 Task: Access a repository's "Dependency Insights" to assess package dependencies.
Action: Mouse moved to (248, 381)
Screenshot: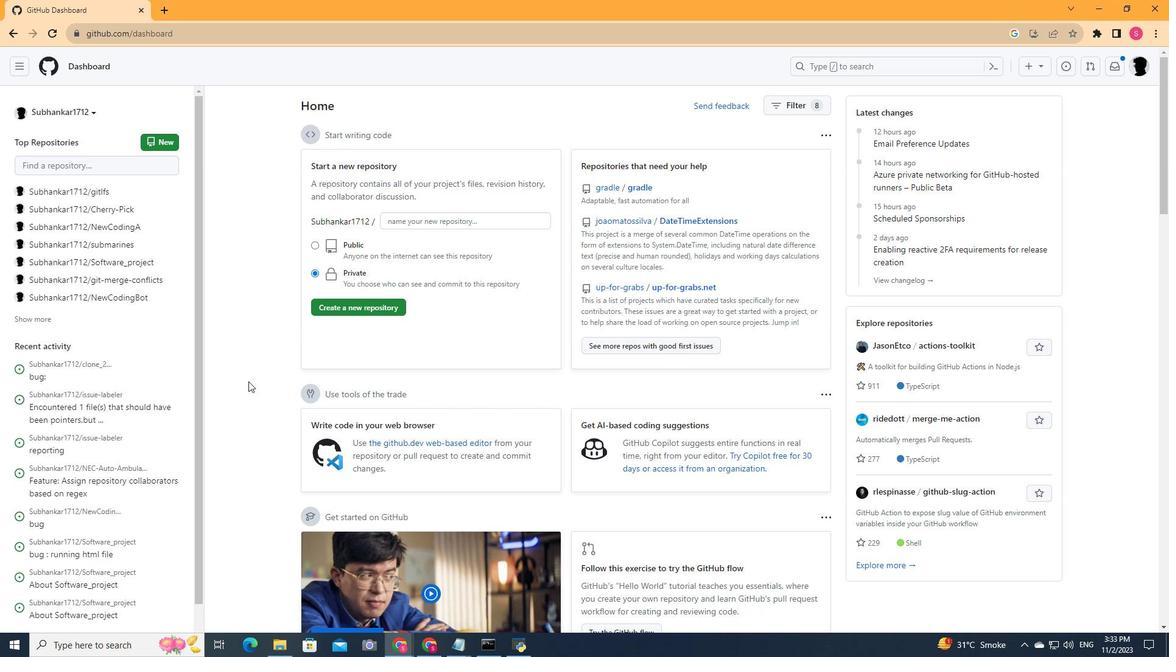 
Action: Mouse pressed left at (248, 381)
Screenshot: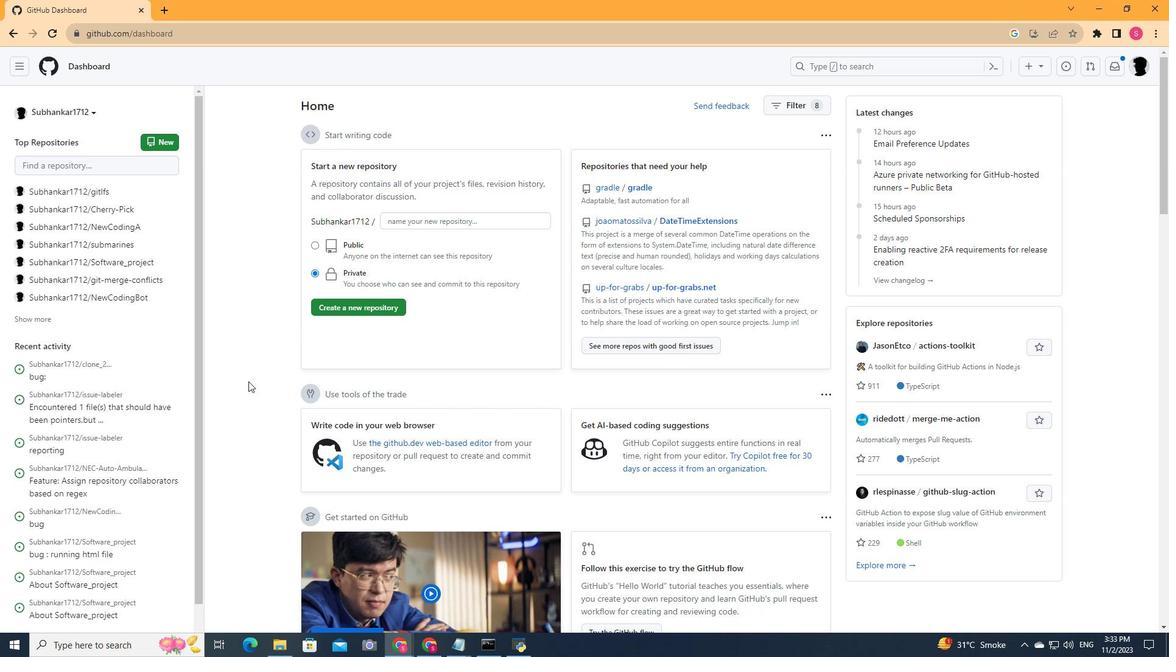 
Action: Mouse moved to (347, 392)
Screenshot: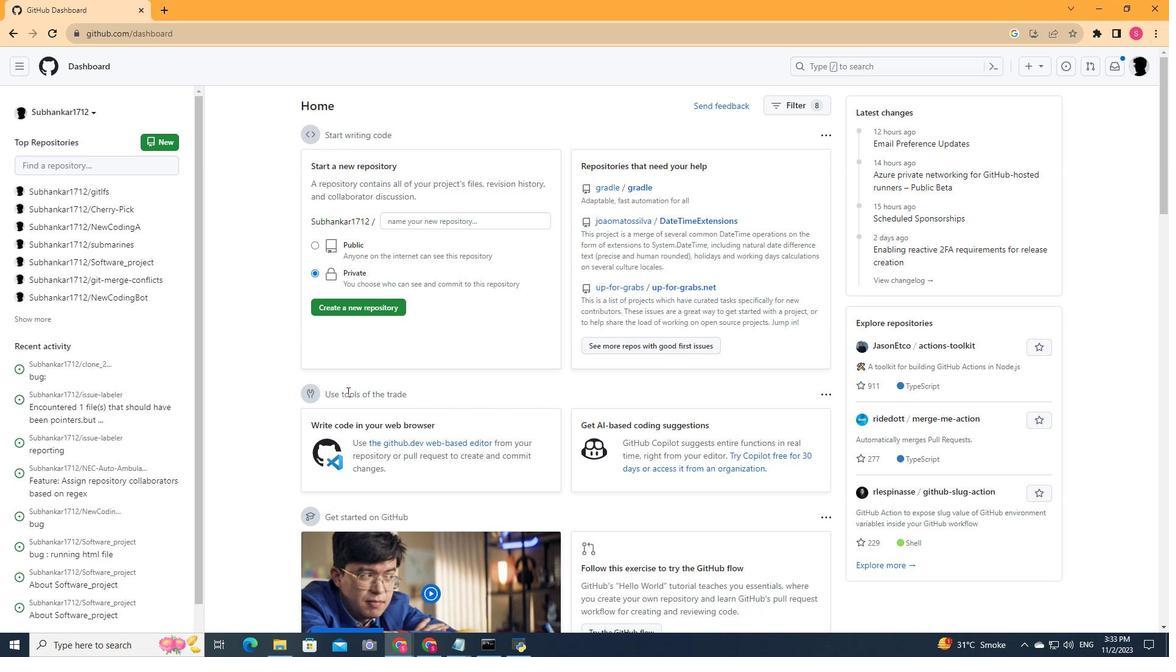 
Action: Mouse pressed left at (347, 392)
Screenshot: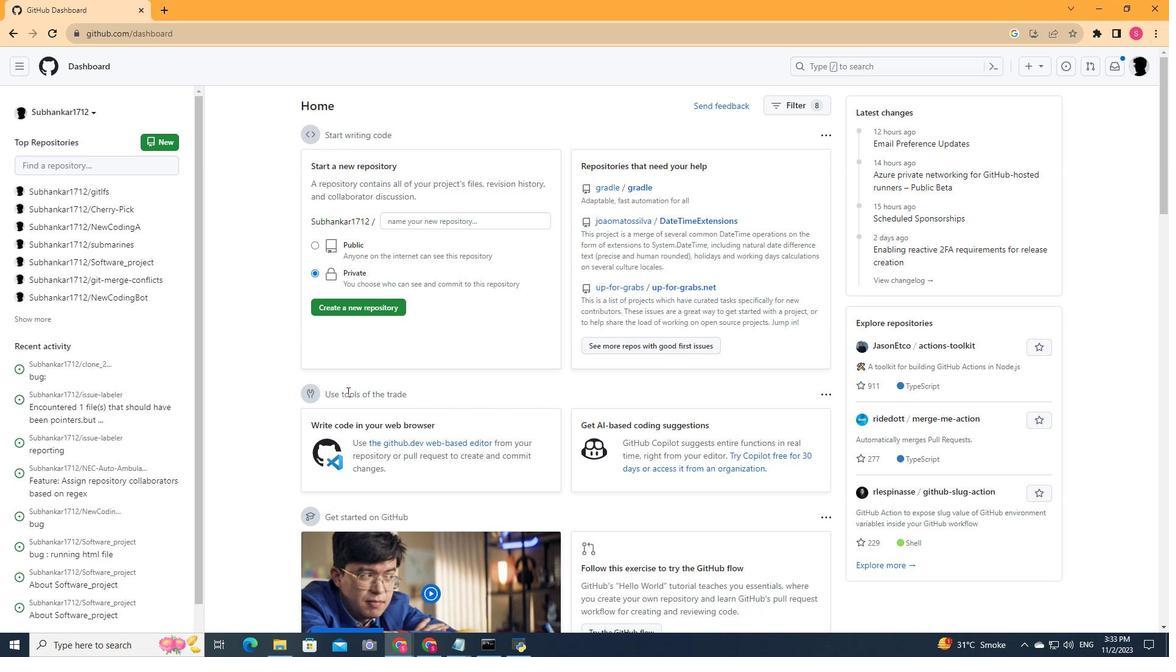 
Action: Mouse moved to (1138, 65)
Screenshot: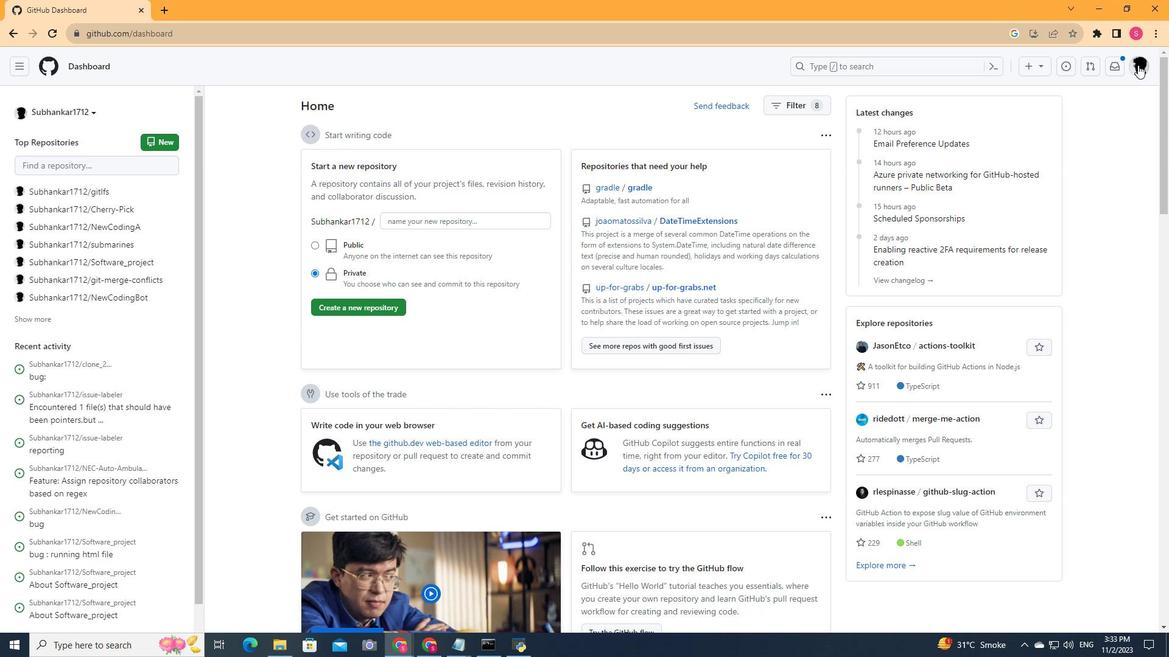 
Action: Mouse pressed left at (1138, 65)
Screenshot: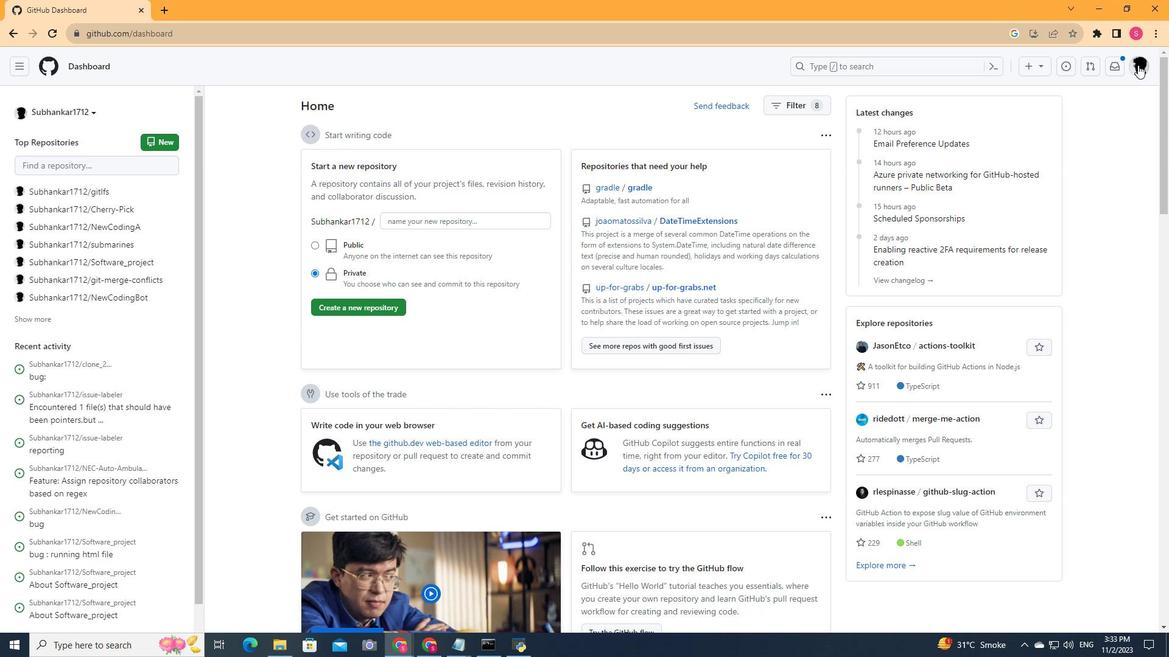 
Action: Mouse moved to (1064, 148)
Screenshot: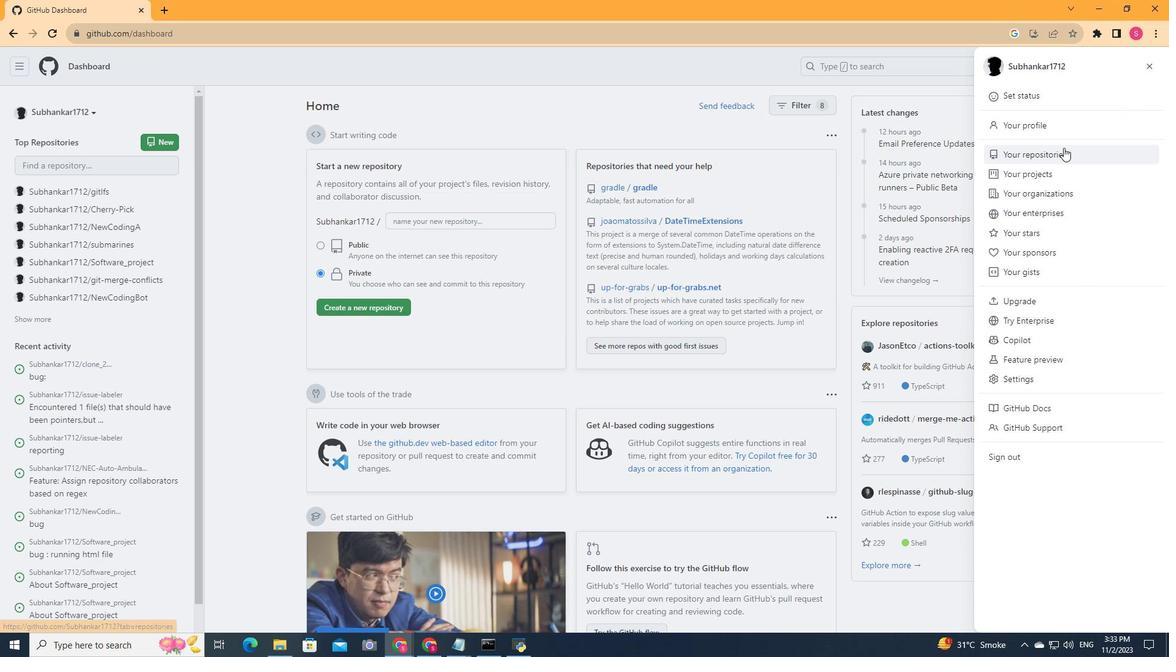 
Action: Mouse pressed left at (1064, 148)
Screenshot: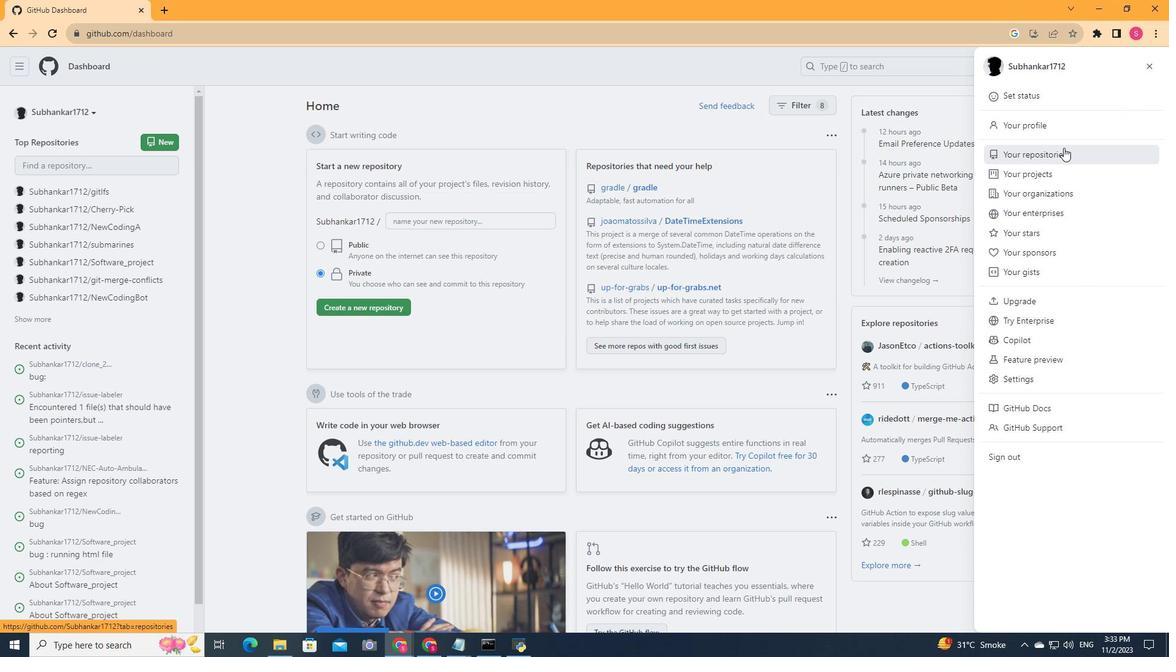 
Action: Mouse moved to (450, 345)
Screenshot: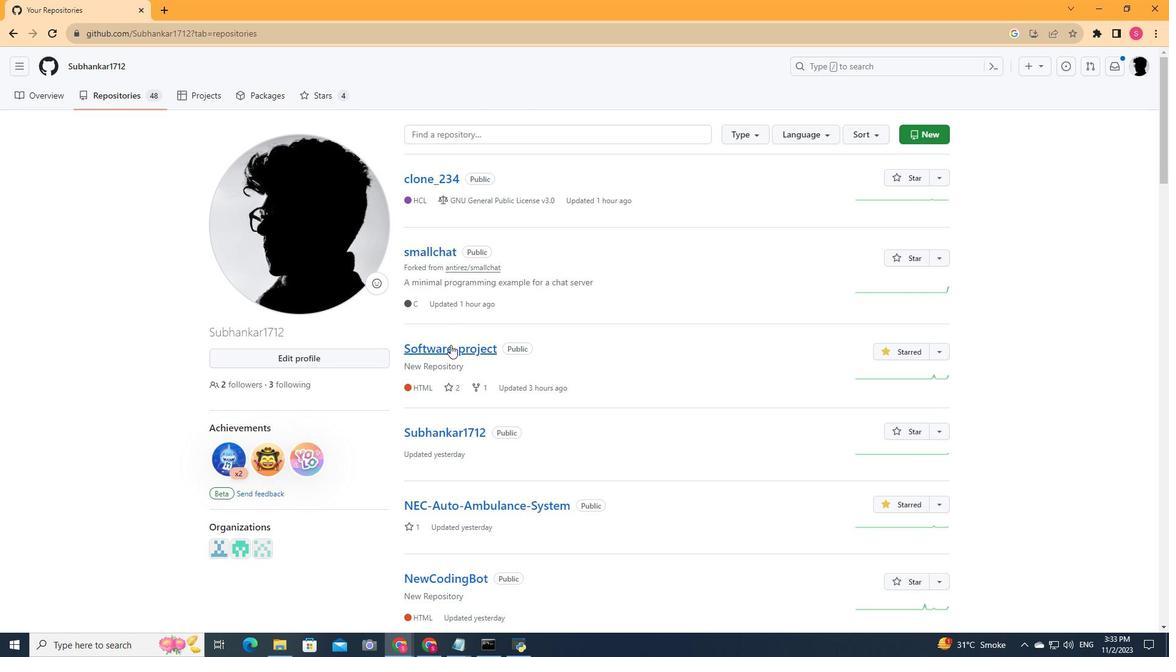 
Action: Mouse pressed left at (450, 345)
Screenshot: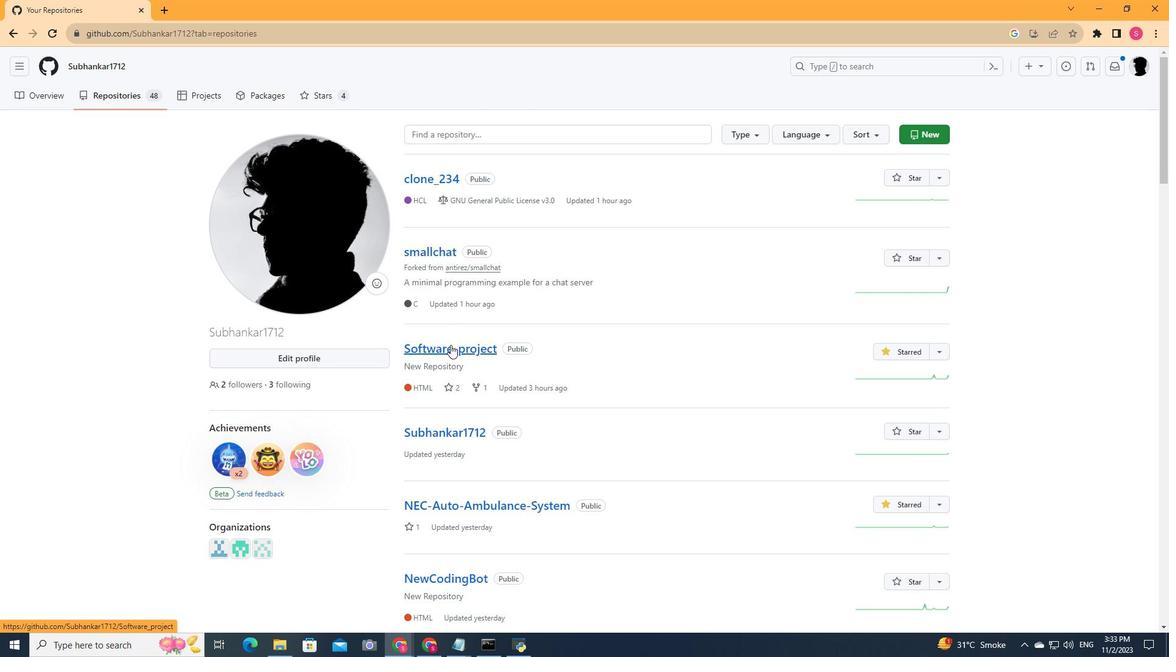 
Action: Mouse moved to (540, 95)
Screenshot: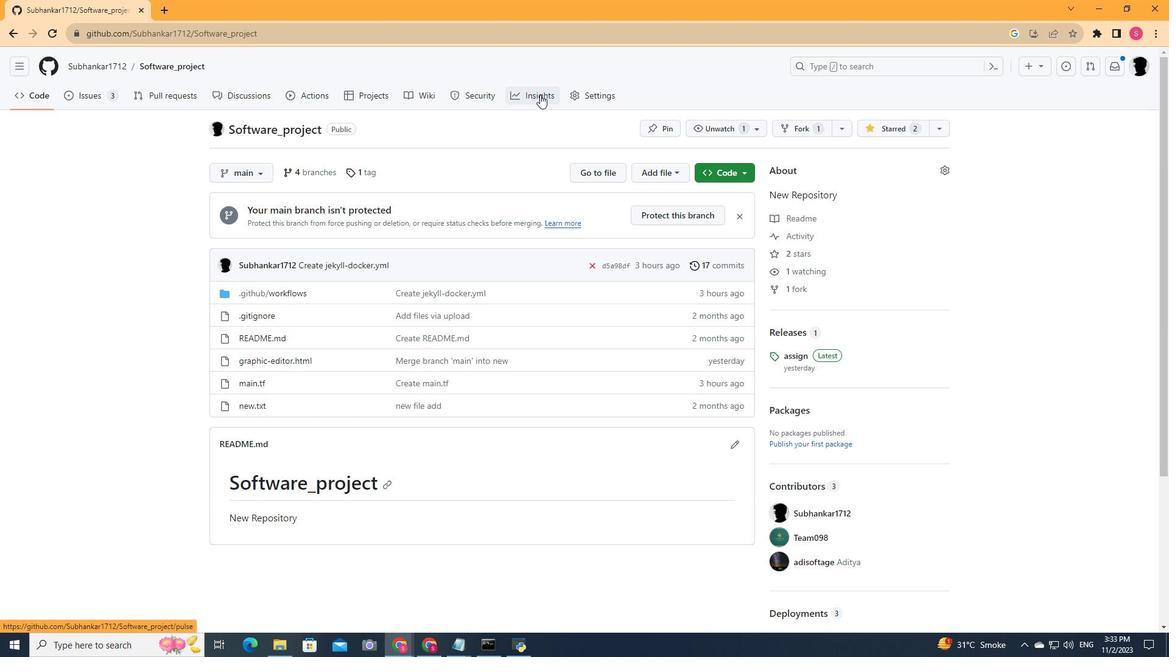 
Action: Mouse pressed left at (540, 95)
Screenshot: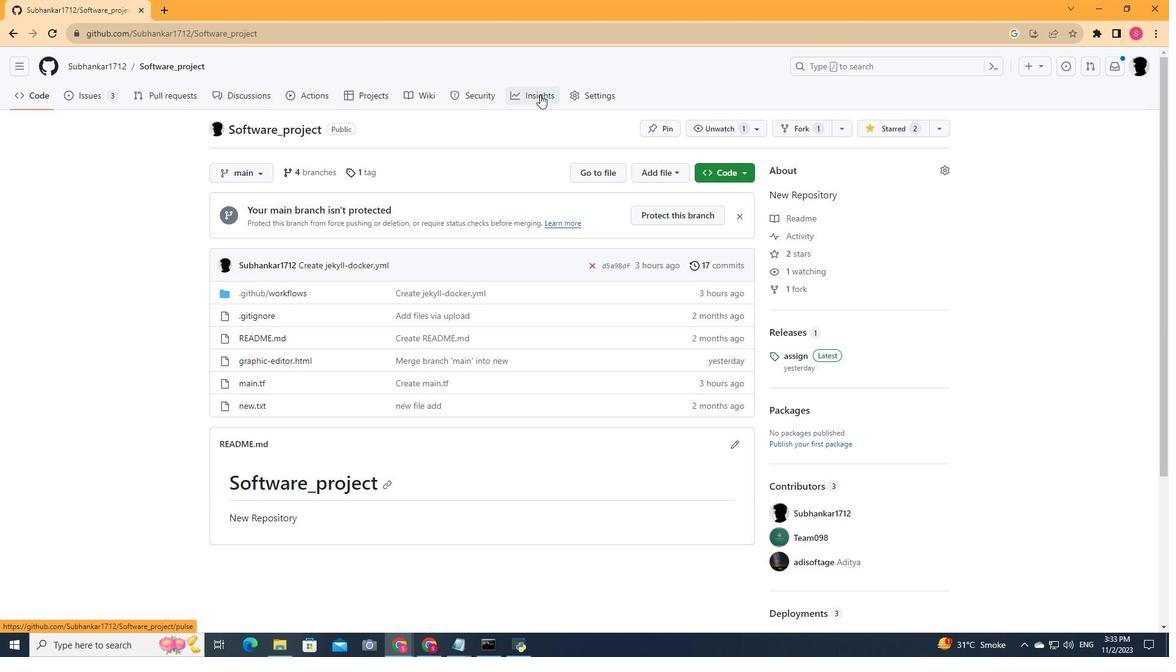 
Action: Mouse moved to (225, 301)
Screenshot: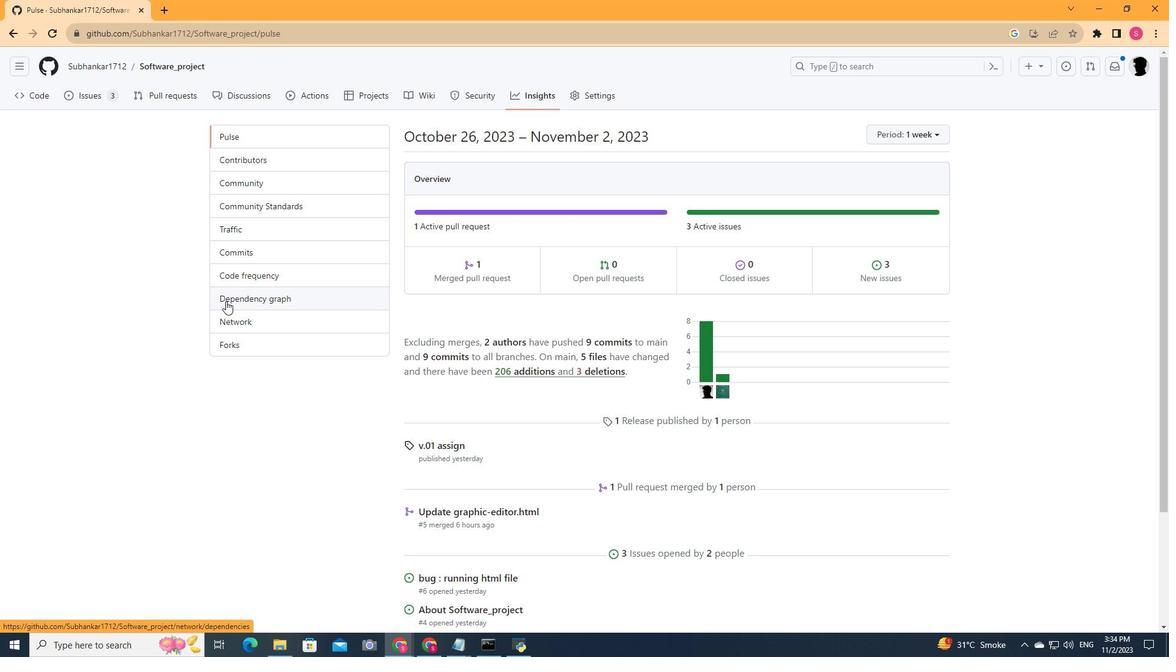 
Action: Mouse pressed left at (225, 301)
Screenshot: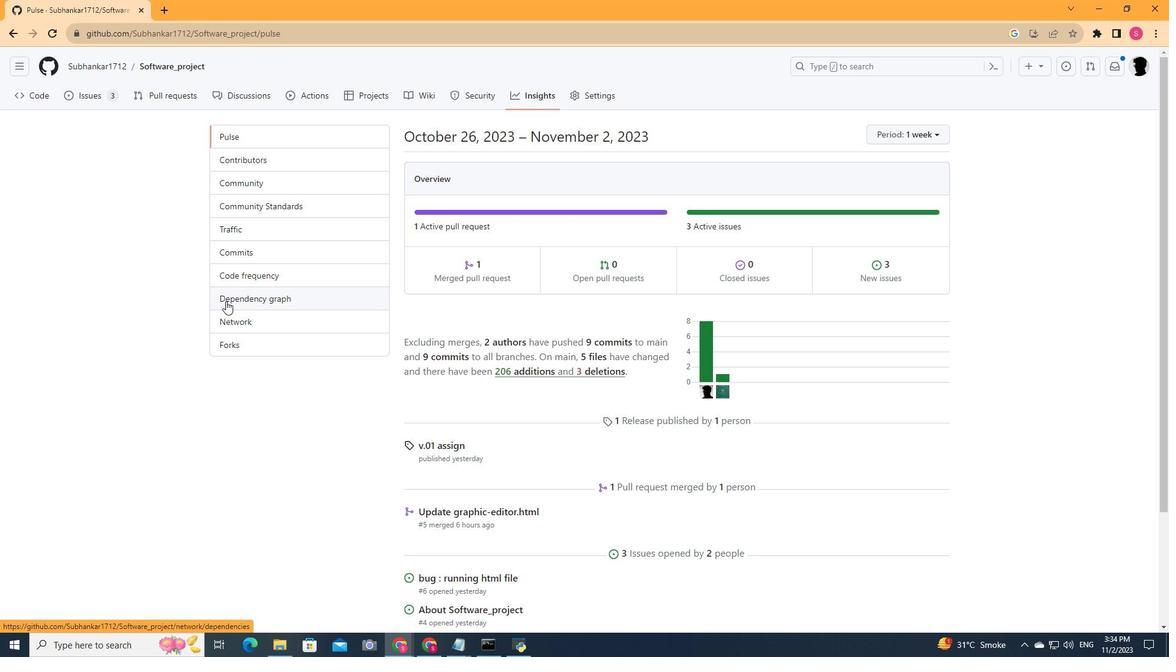 
Action: Mouse moved to (526, 275)
Screenshot: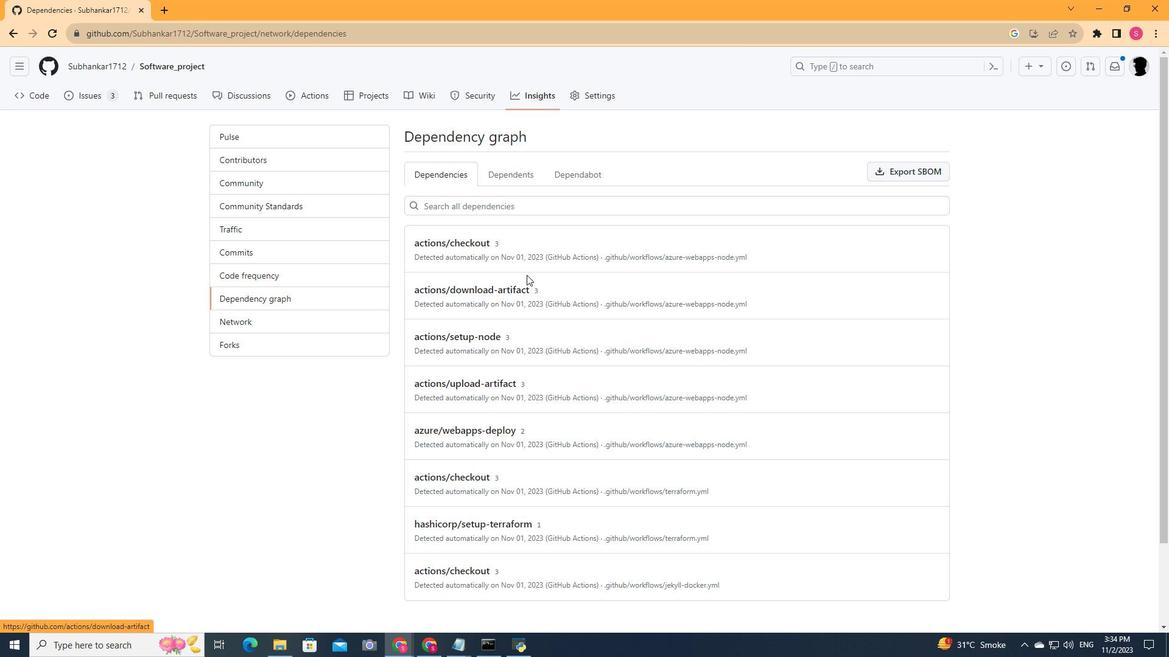 
Action: Mouse scrolled (526, 274) with delta (0, 0)
Screenshot: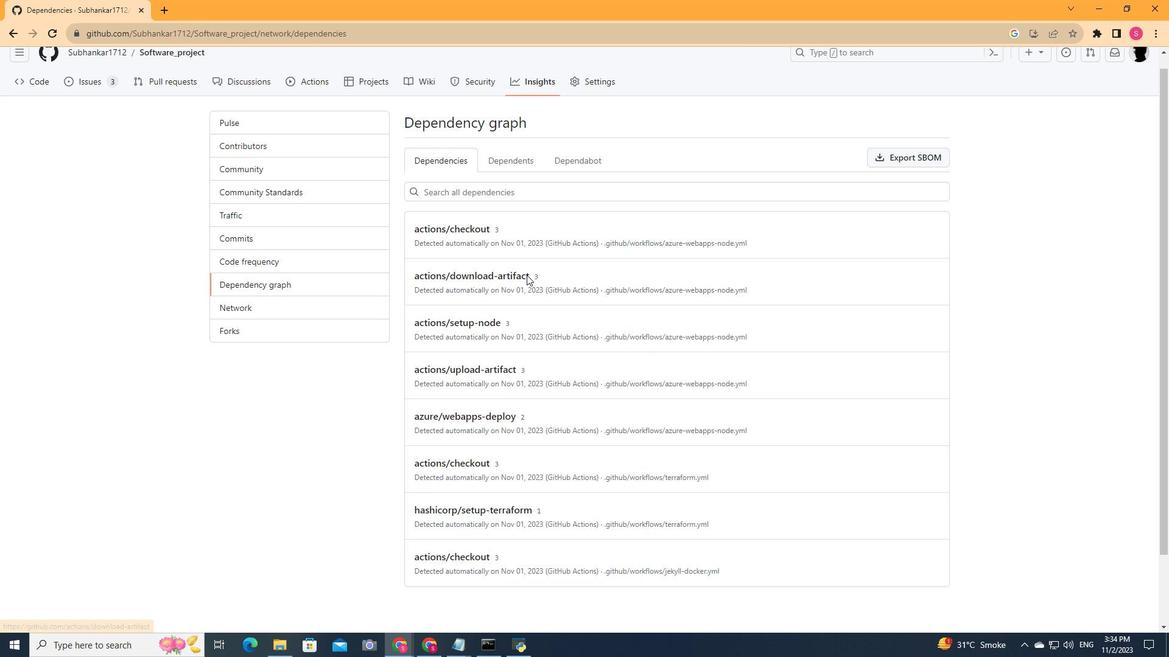 
Action: Mouse scrolled (526, 274) with delta (0, 0)
Screenshot: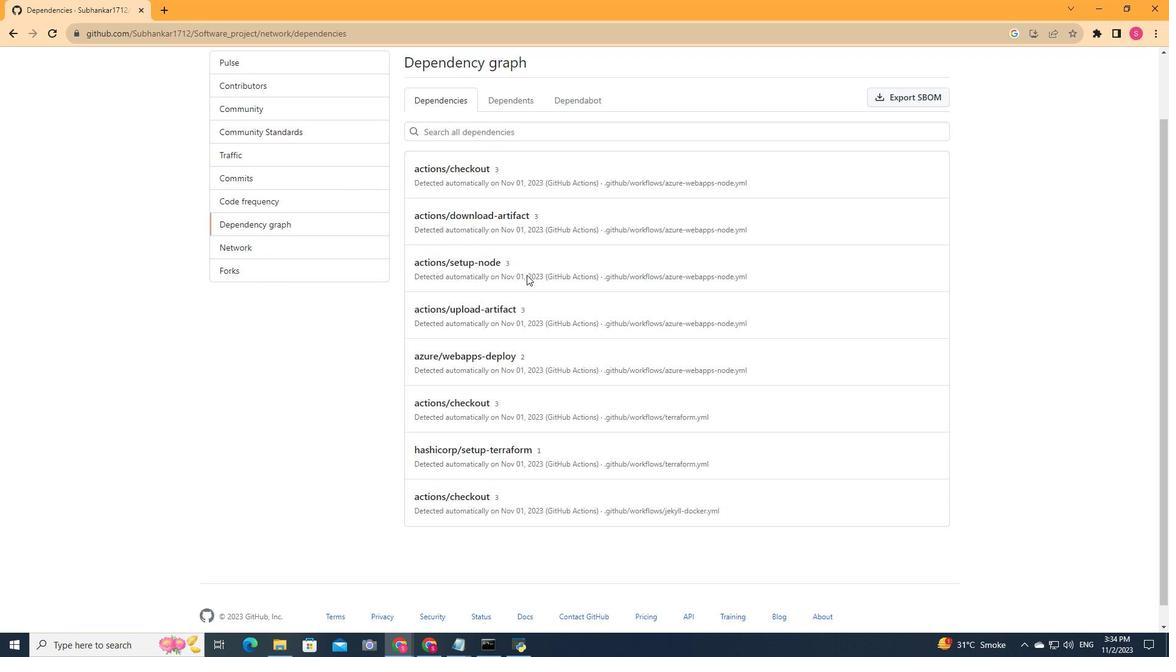 
Action: Mouse scrolled (526, 274) with delta (0, 0)
Screenshot: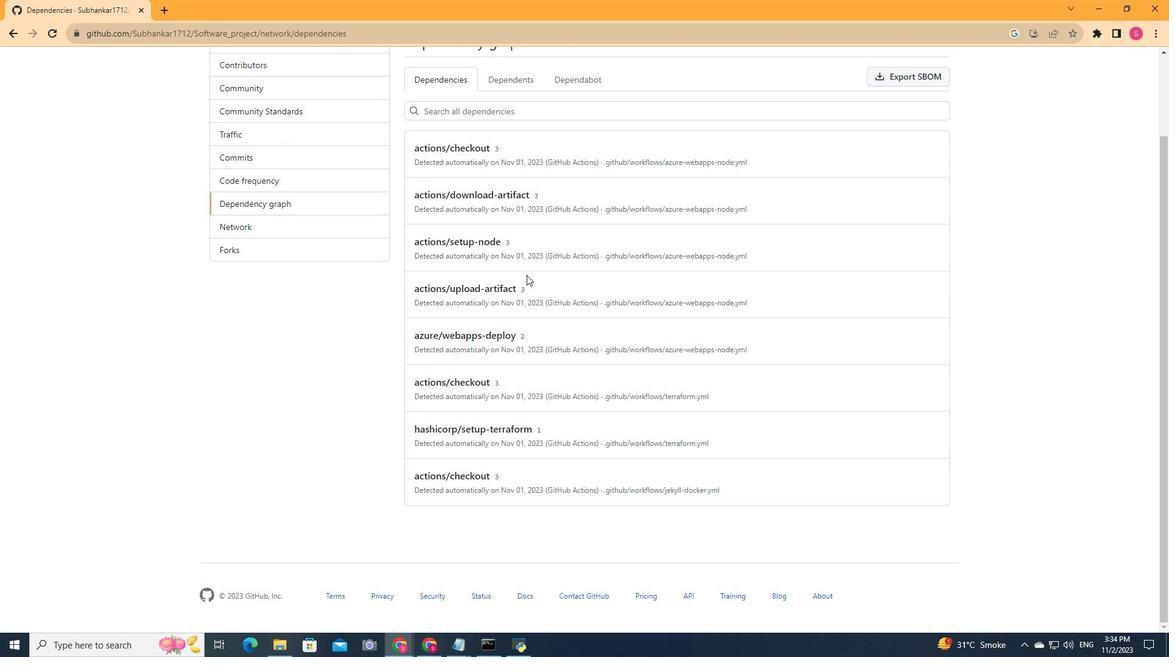 
Action: Mouse scrolled (526, 274) with delta (0, 0)
Screenshot: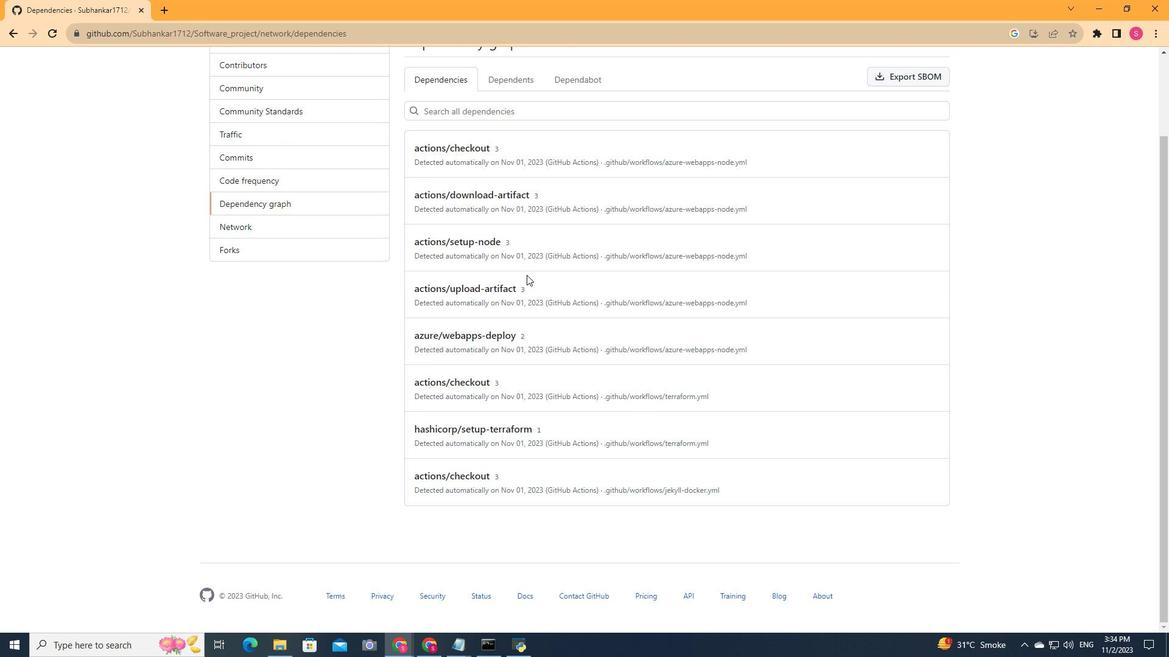 
Action: Mouse moved to (525, 267)
Screenshot: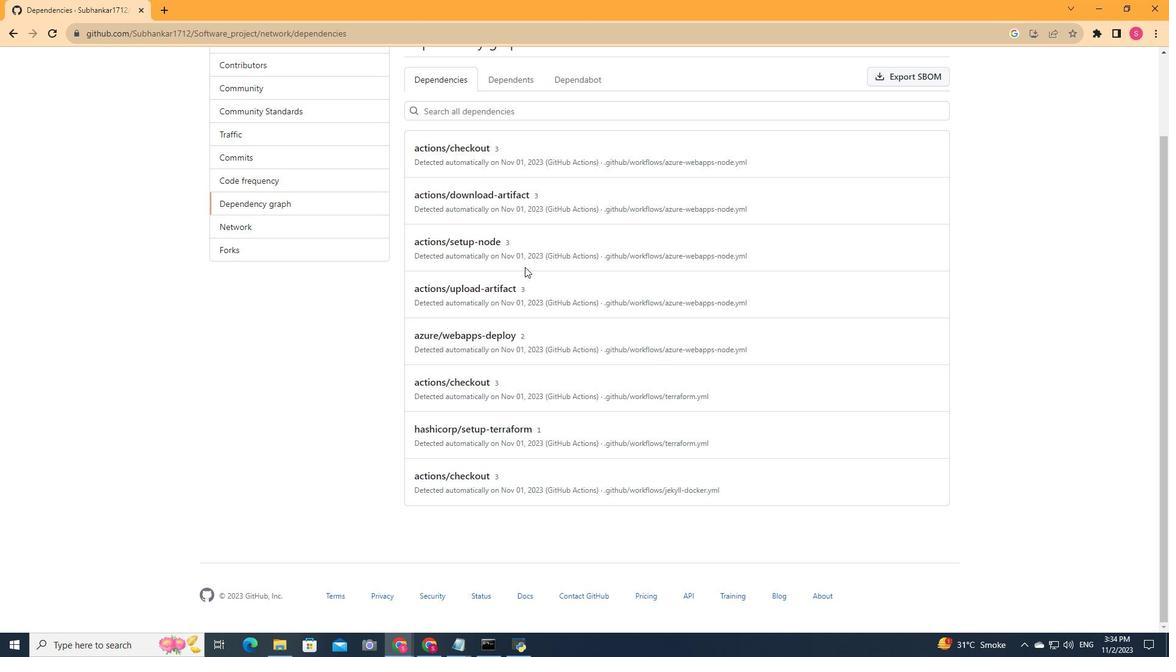
Action: Mouse scrolled (525, 268) with delta (0, 0)
Screenshot: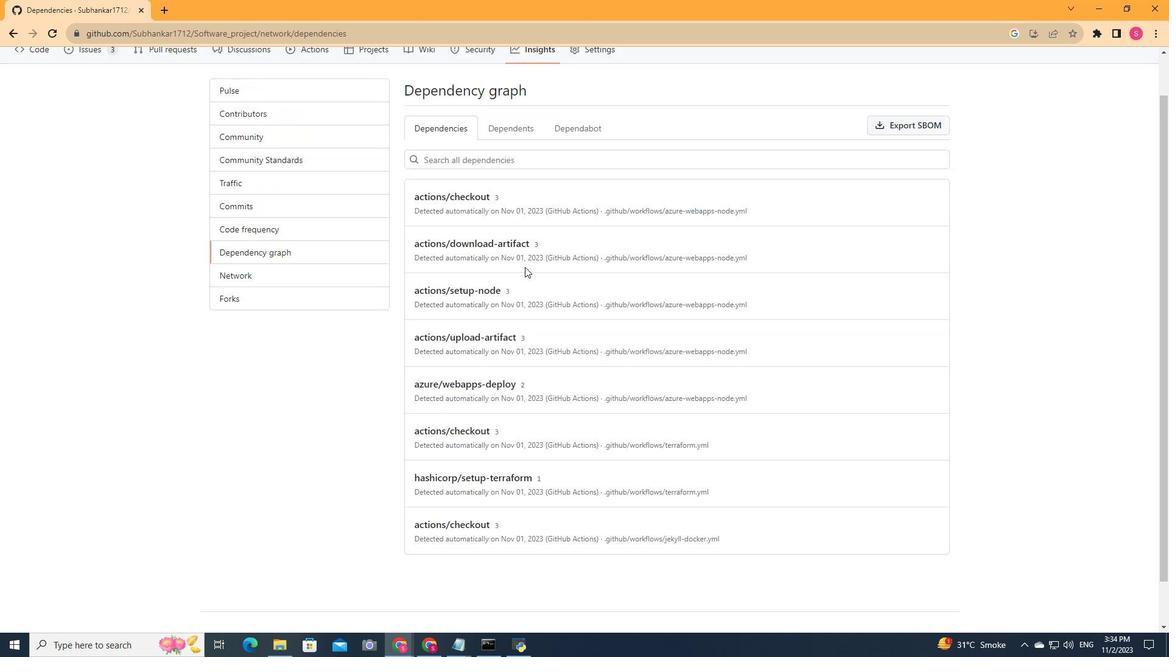 
Action: Mouse scrolled (525, 268) with delta (0, 0)
Screenshot: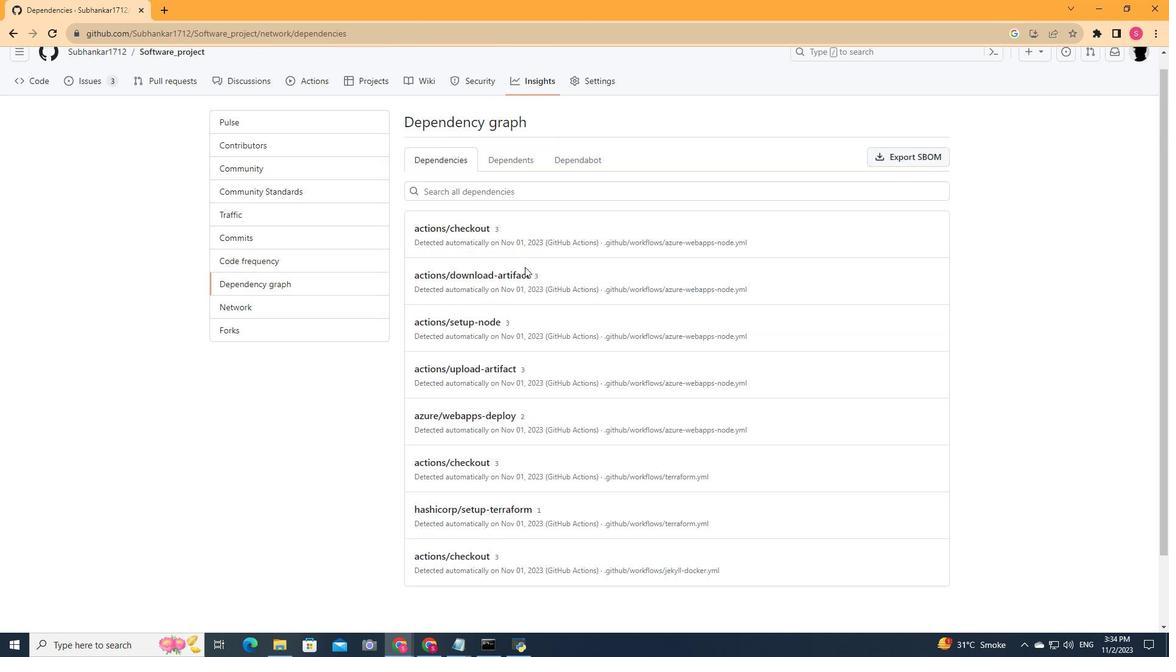 
Action: Mouse scrolled (525, 268) with delta (0, 0)
Screenshot: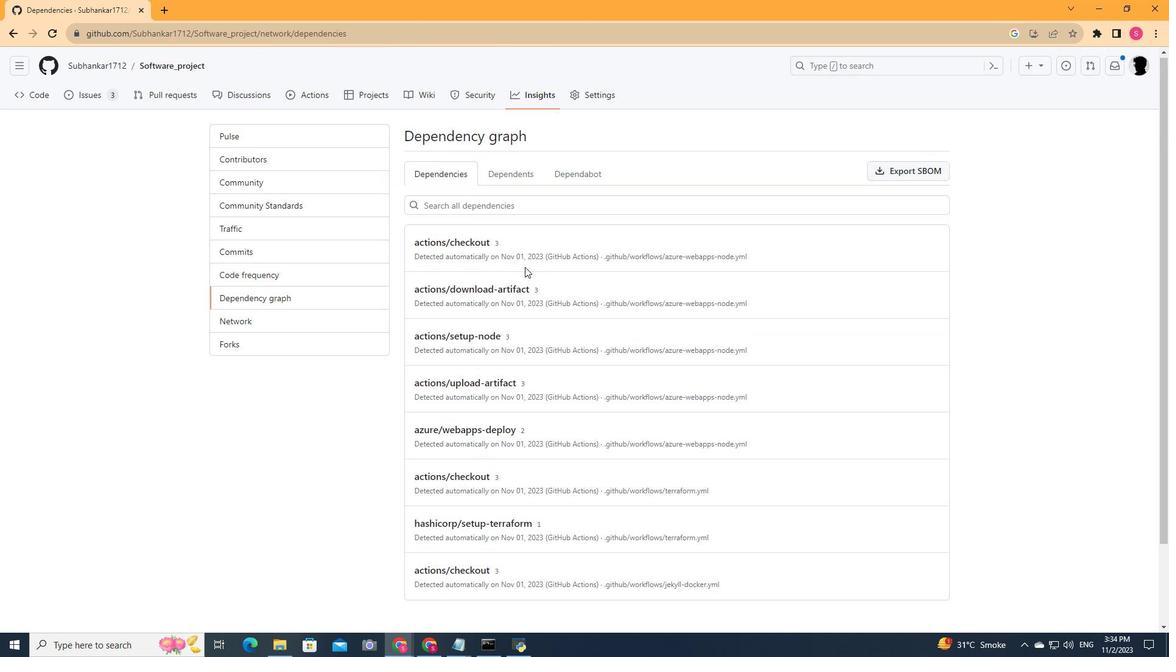 
Action: Mouse moved to (506, 254)
Screenshot: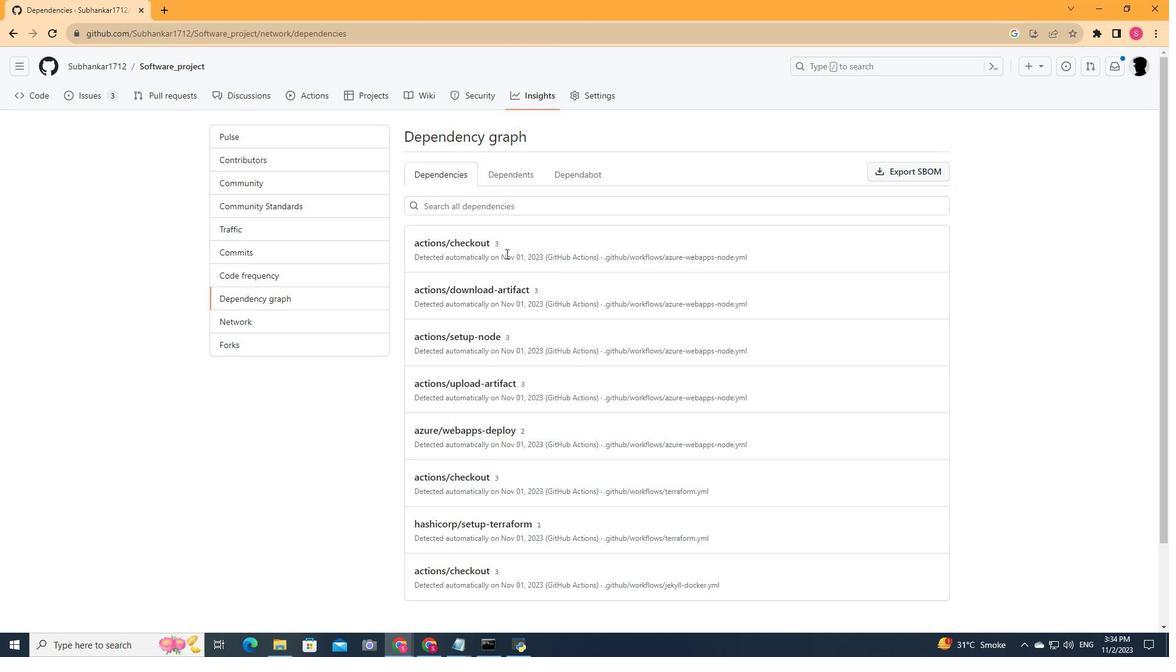 
Action: Mouse scrolled (506, 253) with delta (0, 0)
Screenshot: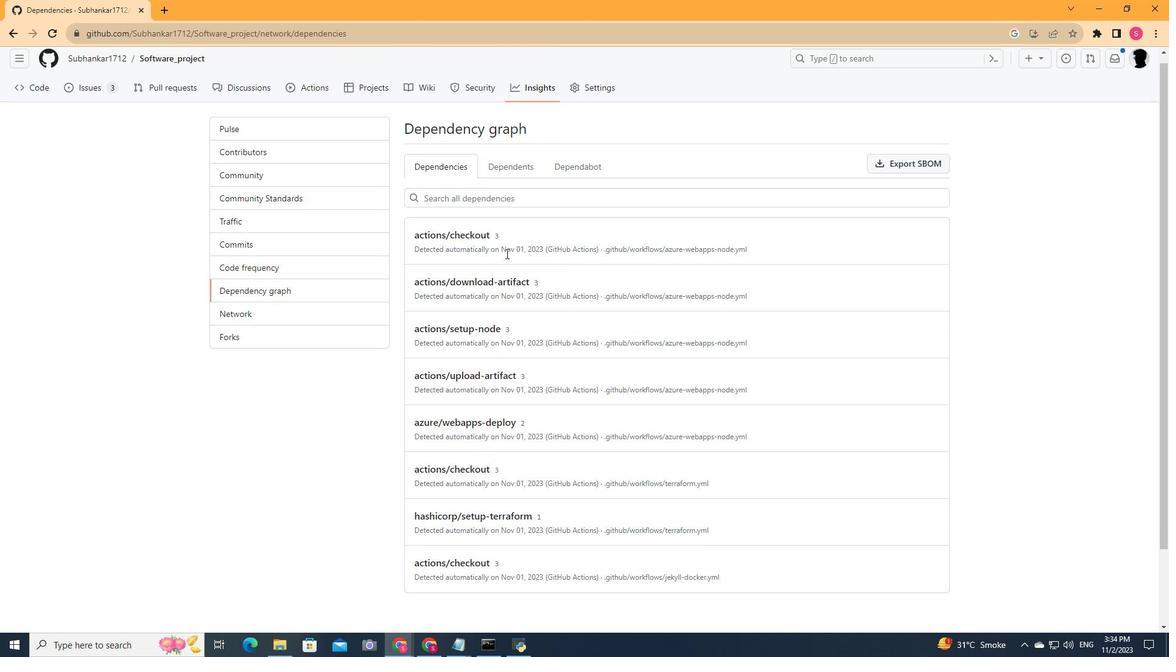 
Action: Mouse scrolled (506, 253) with delta (0, 0)
Screenshot: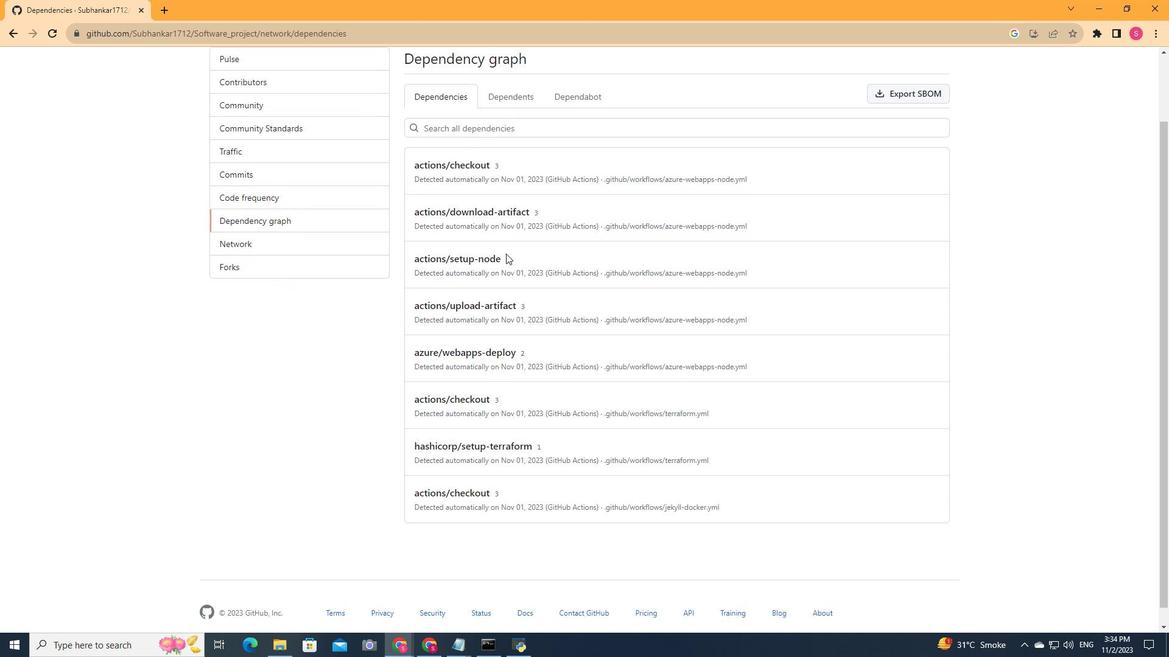 
Action: Mouse scrolled (506, 253) with delta (0, 0)
Screenshot: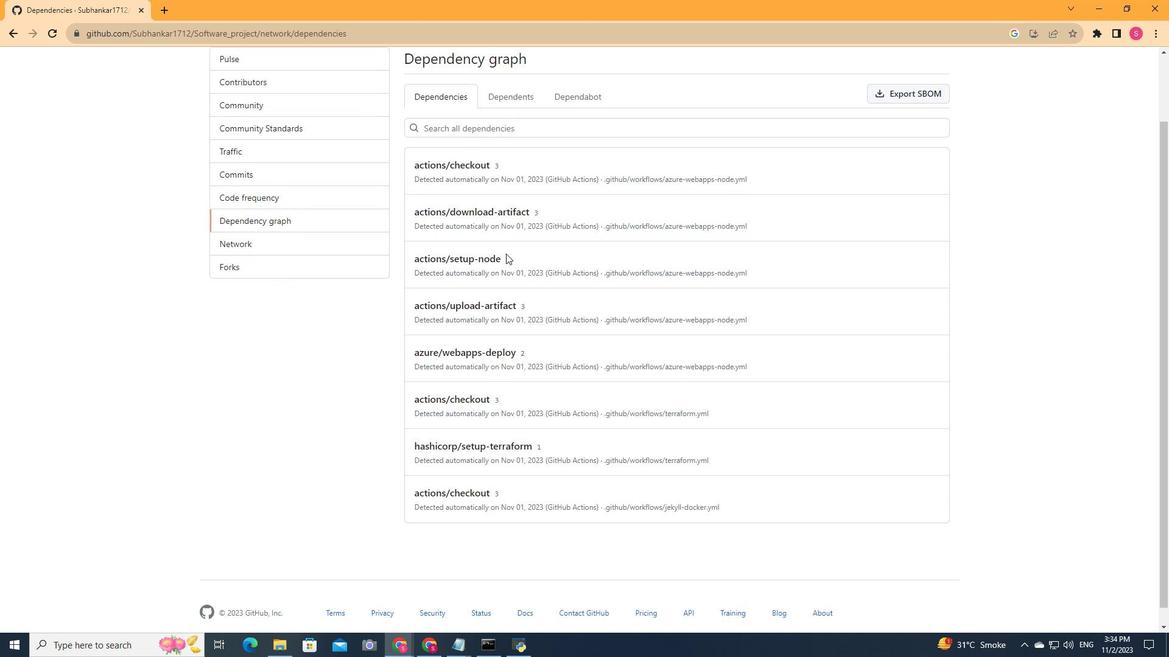 
Action: Mouse scrolled (506, 253) with delta (0, 0)
Screenshot: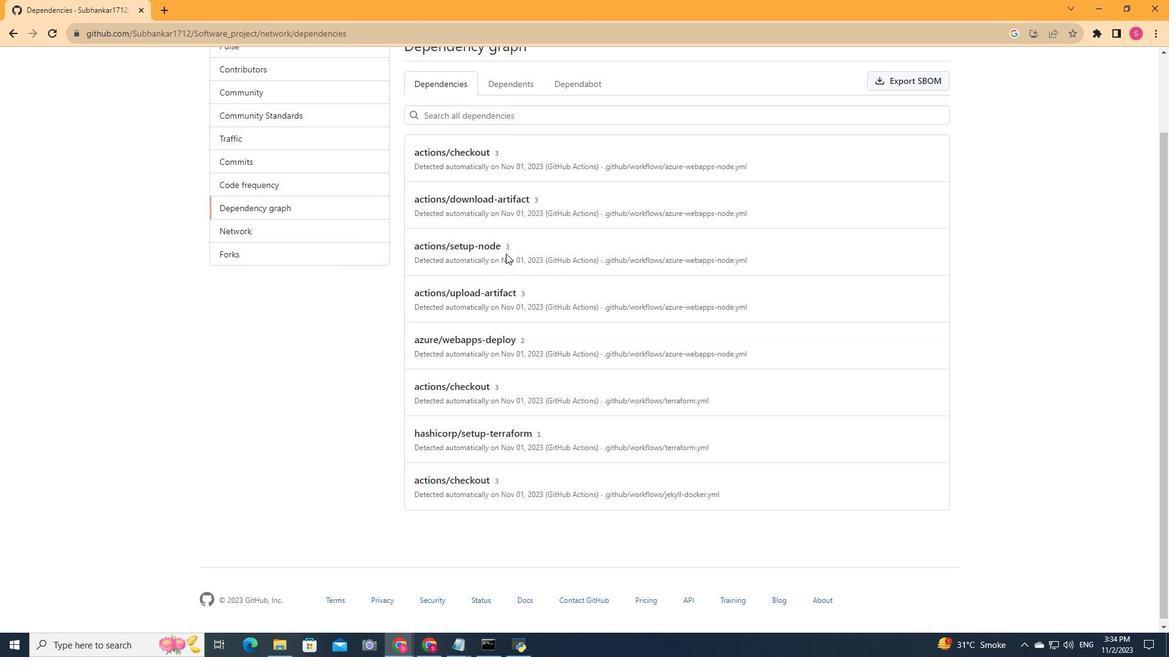 
Action: Mouse scrolled (506, 253) with delta (0, 0)
Screenshot: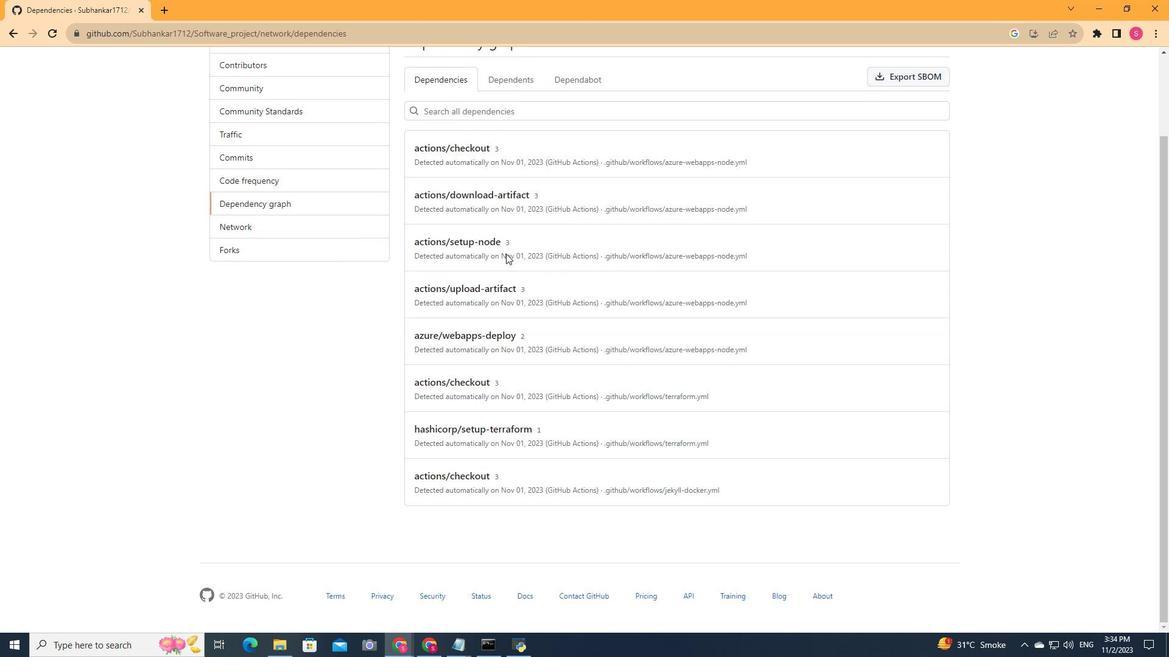 
Action: Mouse scrolled (506, 253) with delta (0, 0)
Screenshot: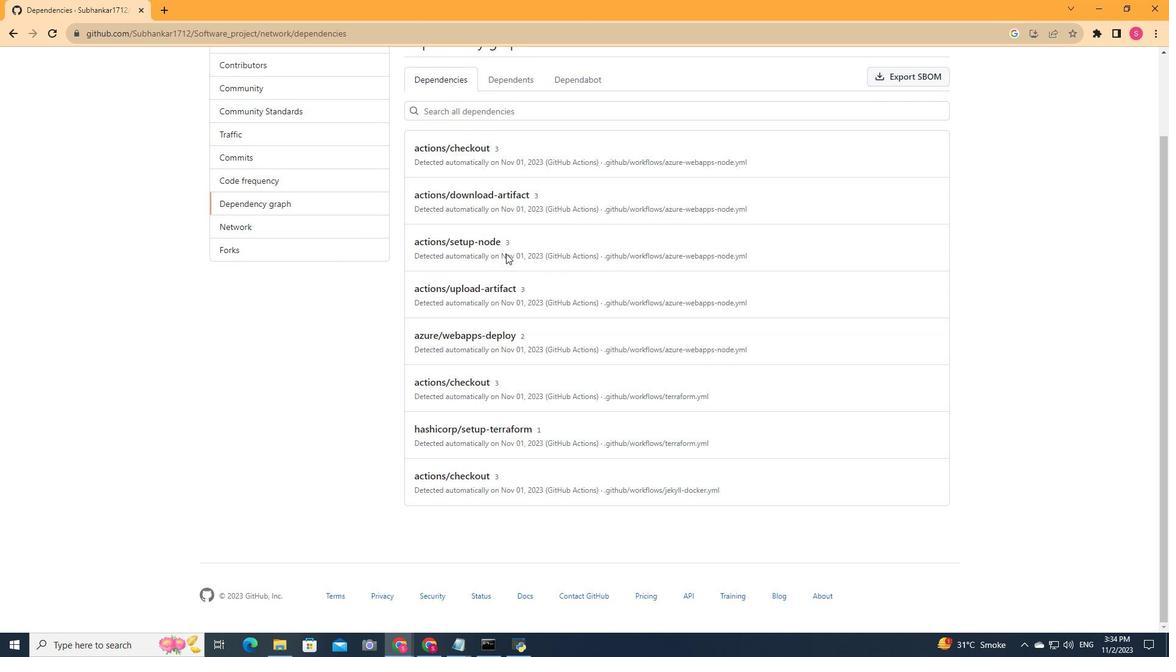
Action: Mouse scrolled (506, 253) with delta (0, 0)
Screenshot: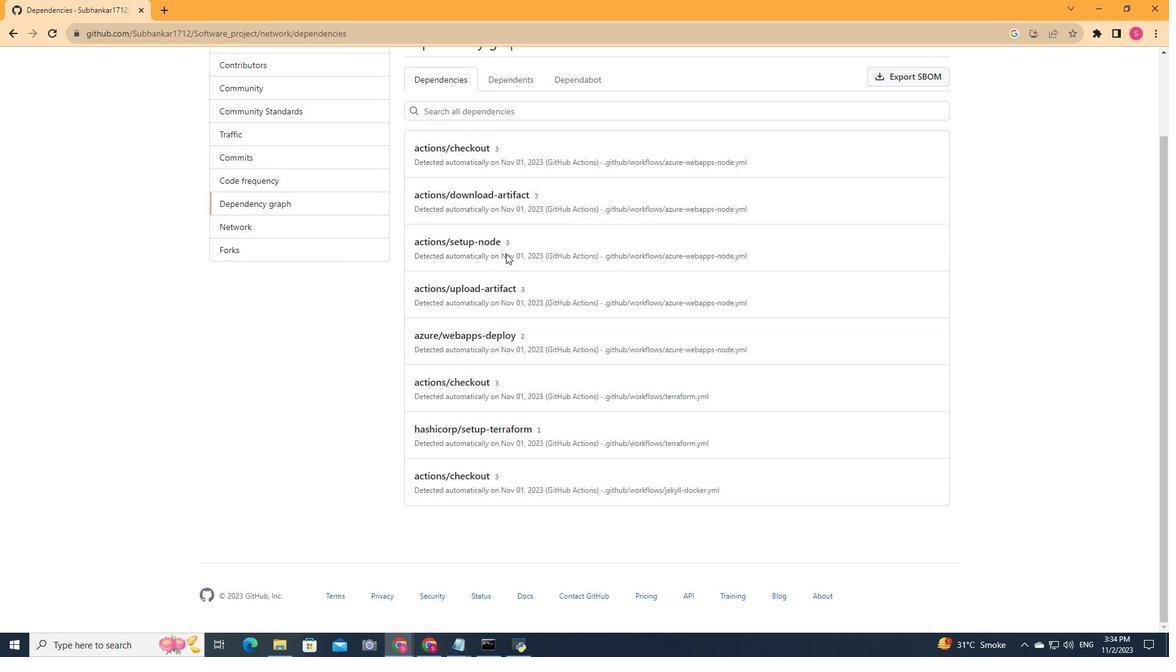 
Action: Mouse scrolled (506, 254) with delta (0, 0)
Screenshot: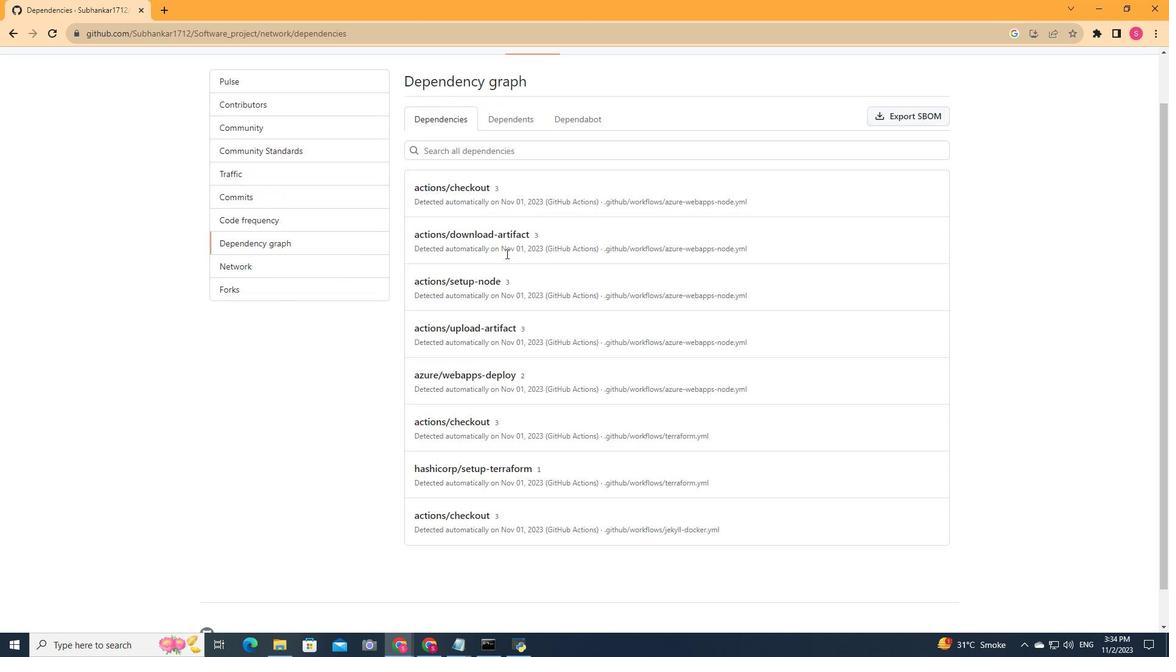 
Action: Mouse scrolled (506, 254) with delta (0, 0)
Screenshot: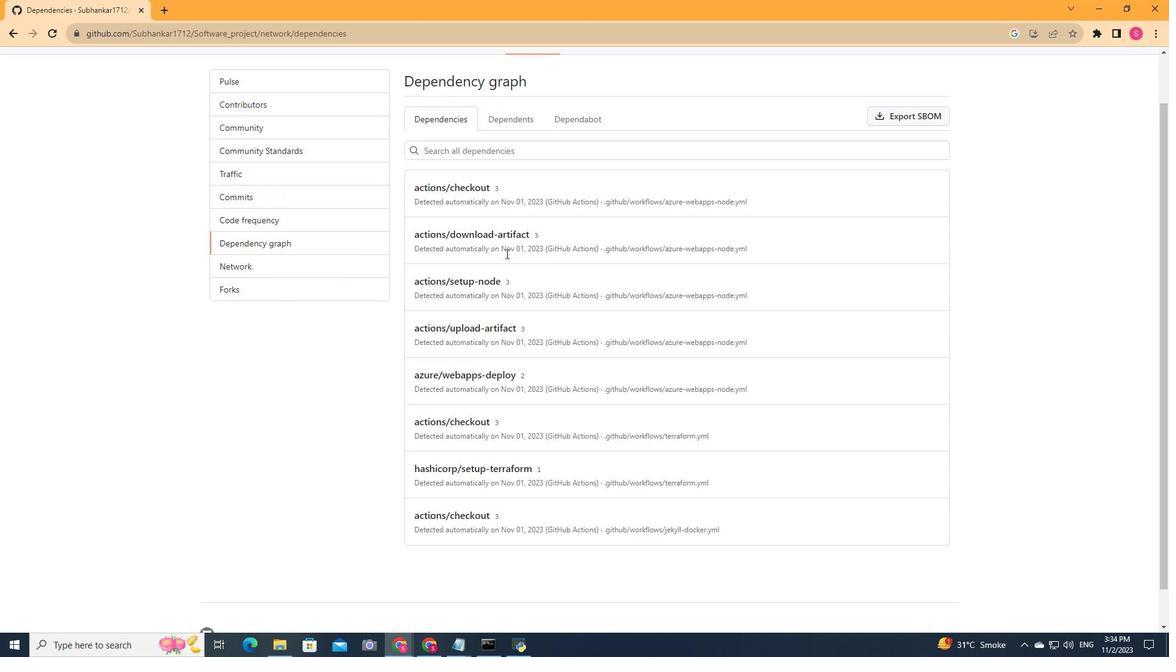 
Action: Mouse scrolled (506, 254) with delta (0, 0)
Screenshot: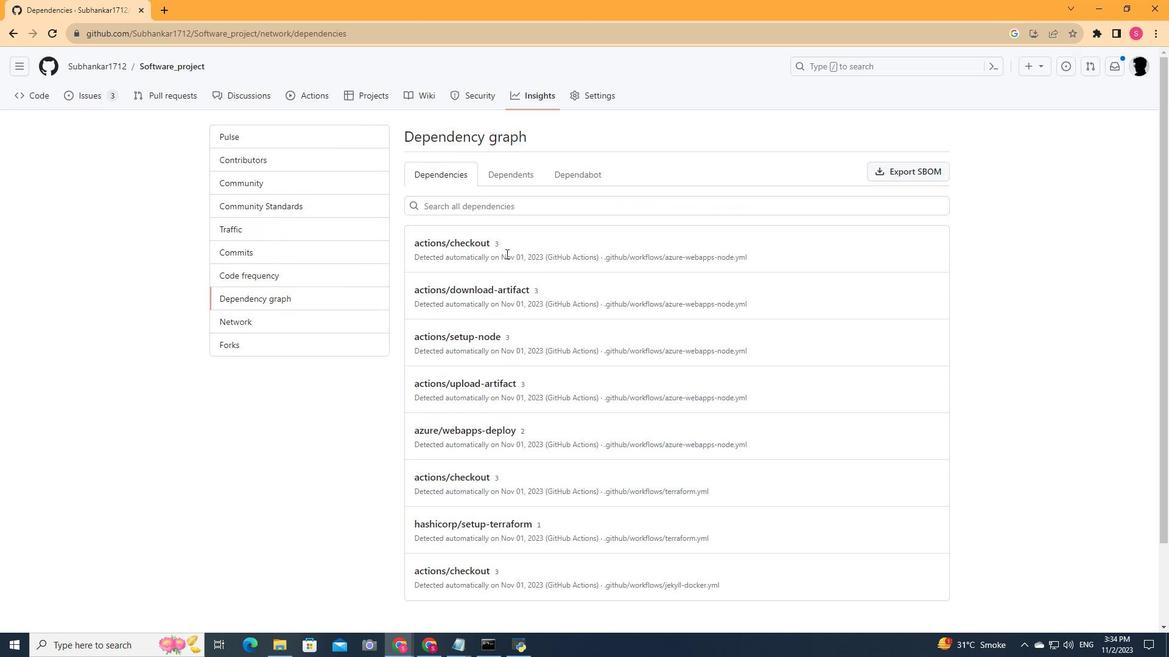 
Action: Mouse moved to (540, 196)
Screenshot: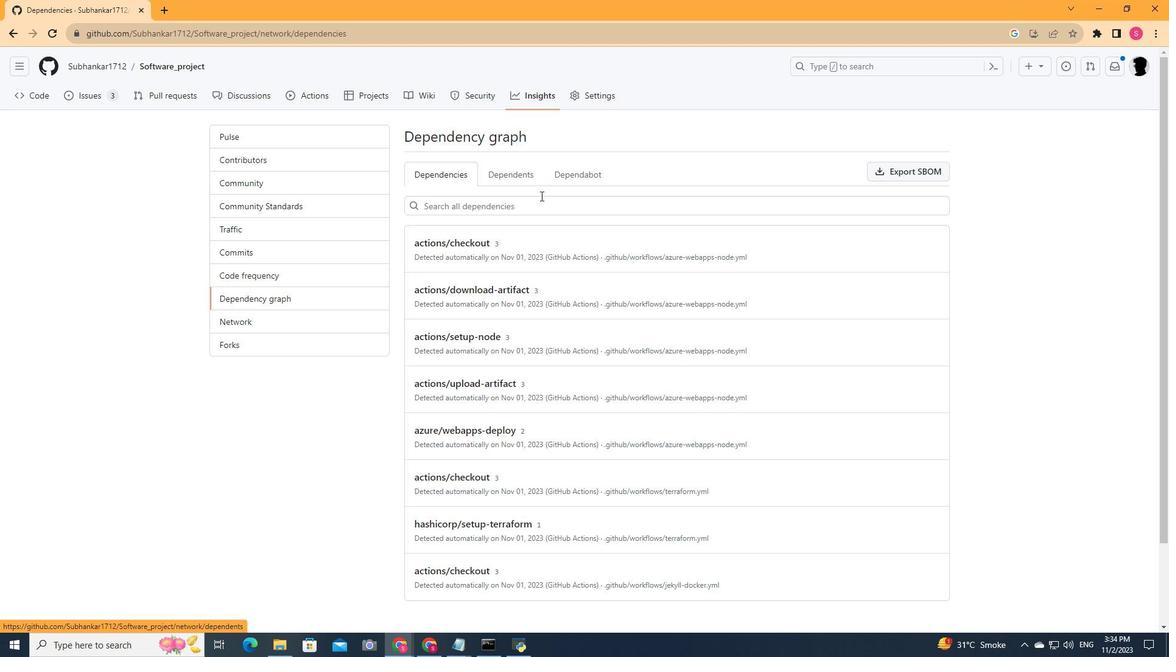 
Action: Mouse scrolled (540, 195) with delta (0, 0)
Screenshot: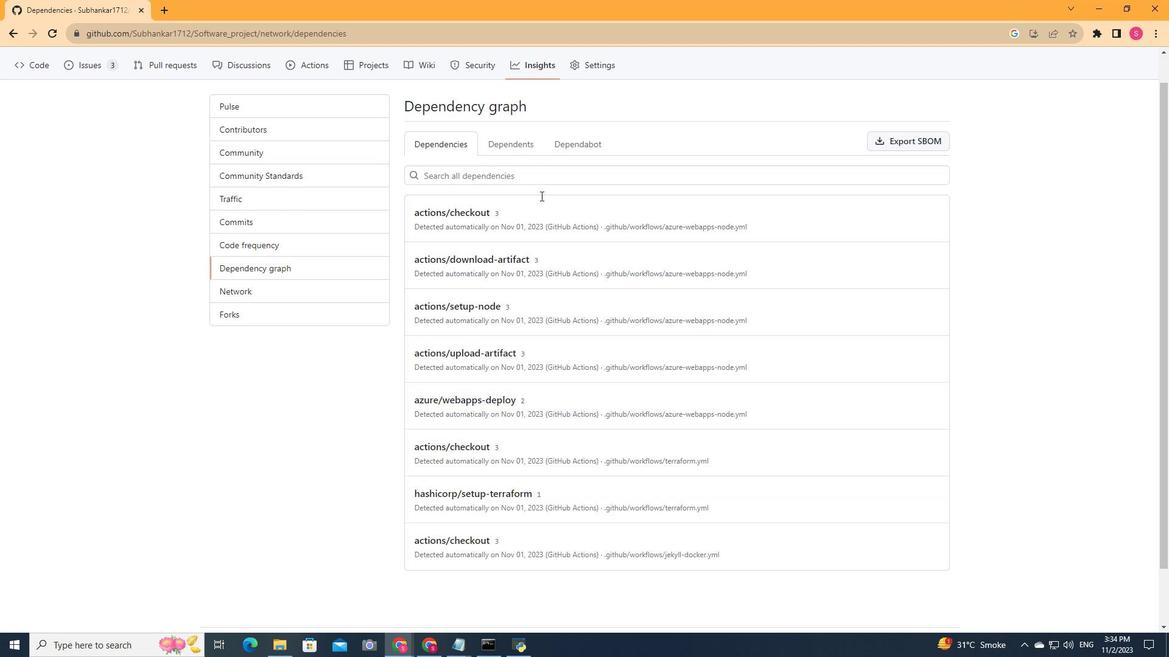 
Action: Mouse scrolled (540, 195) with delta (0, 0)
Screenshot: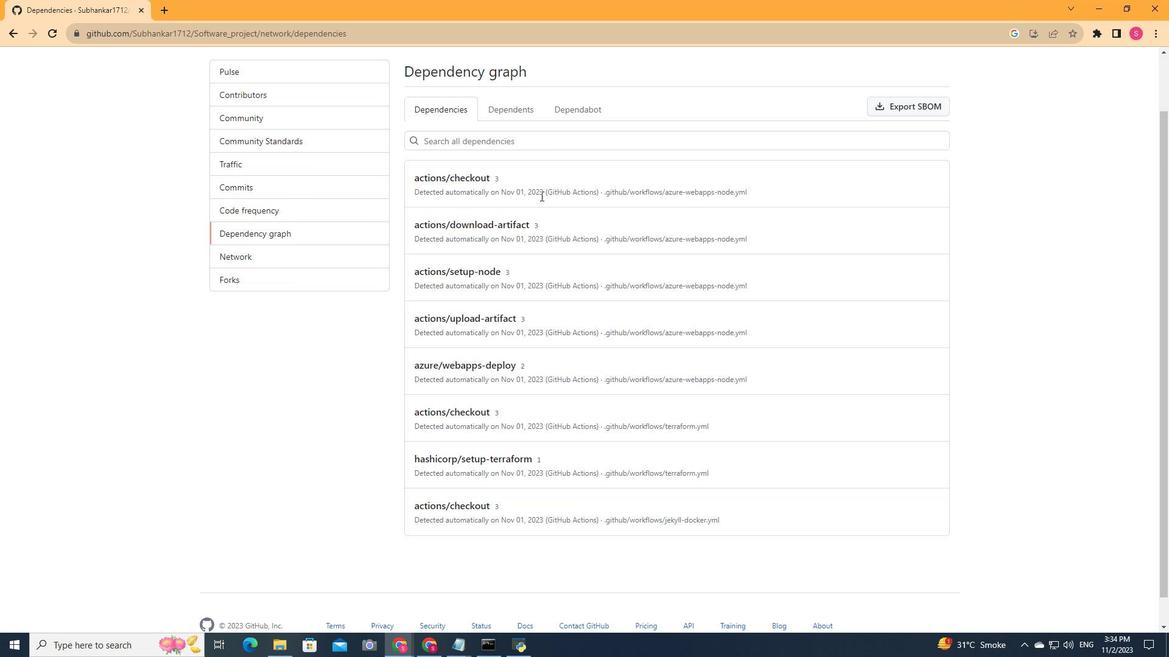 
Action: Mouse moved to (452, 388)
Screenshot: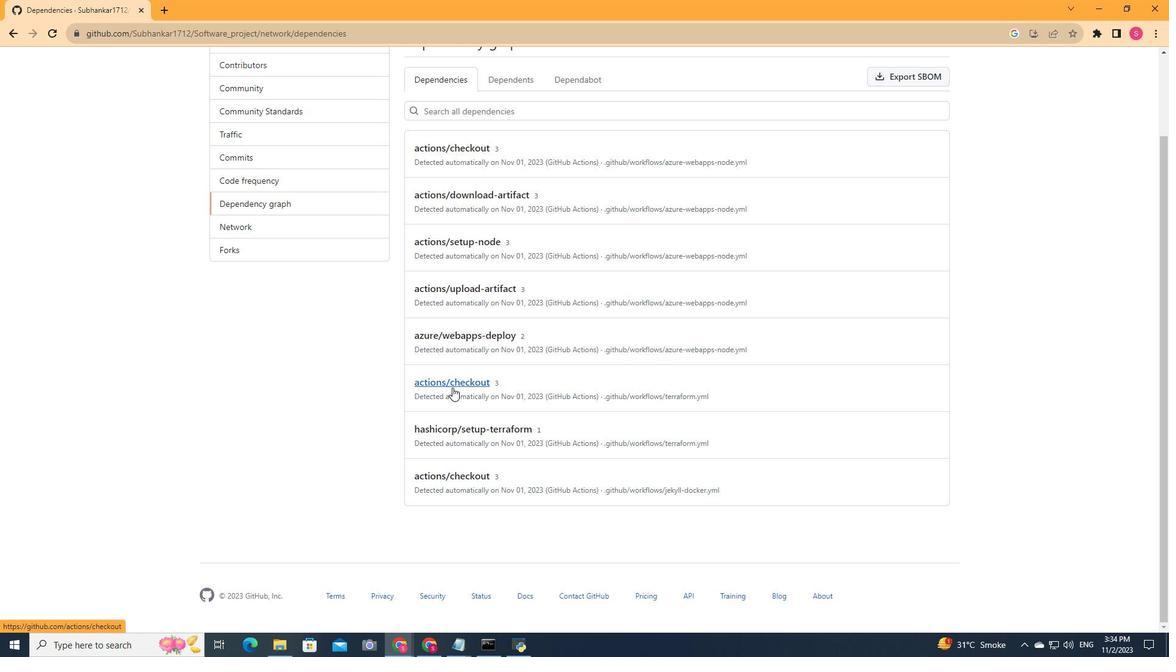 
Action: Mouse pressed left at (452, 388)
Screenshot: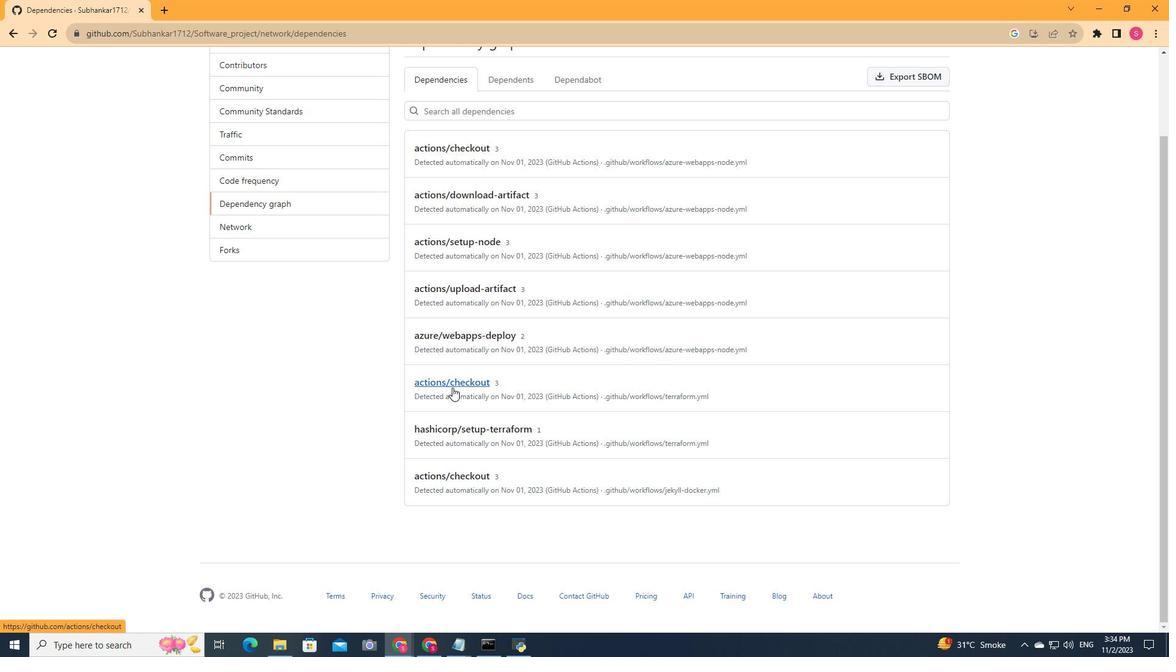 
Action: Mouse moved to (342, 312)
Screenshot: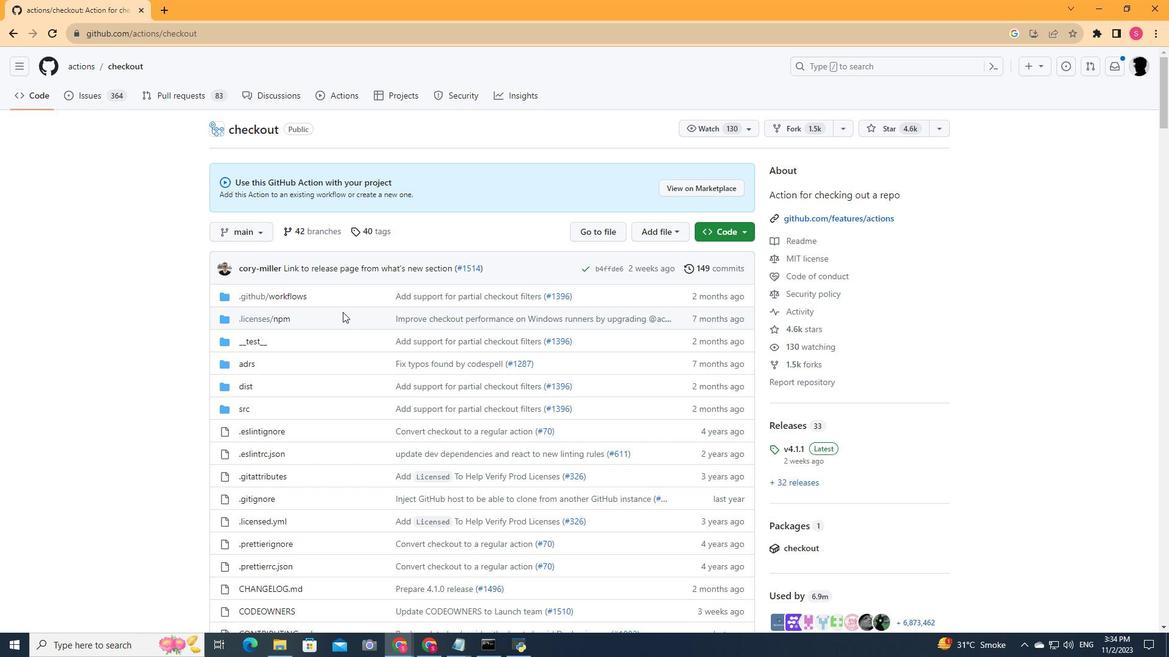 
Action: Mouse scrolled (342, 311) with delta (0, 0)
Screenshot: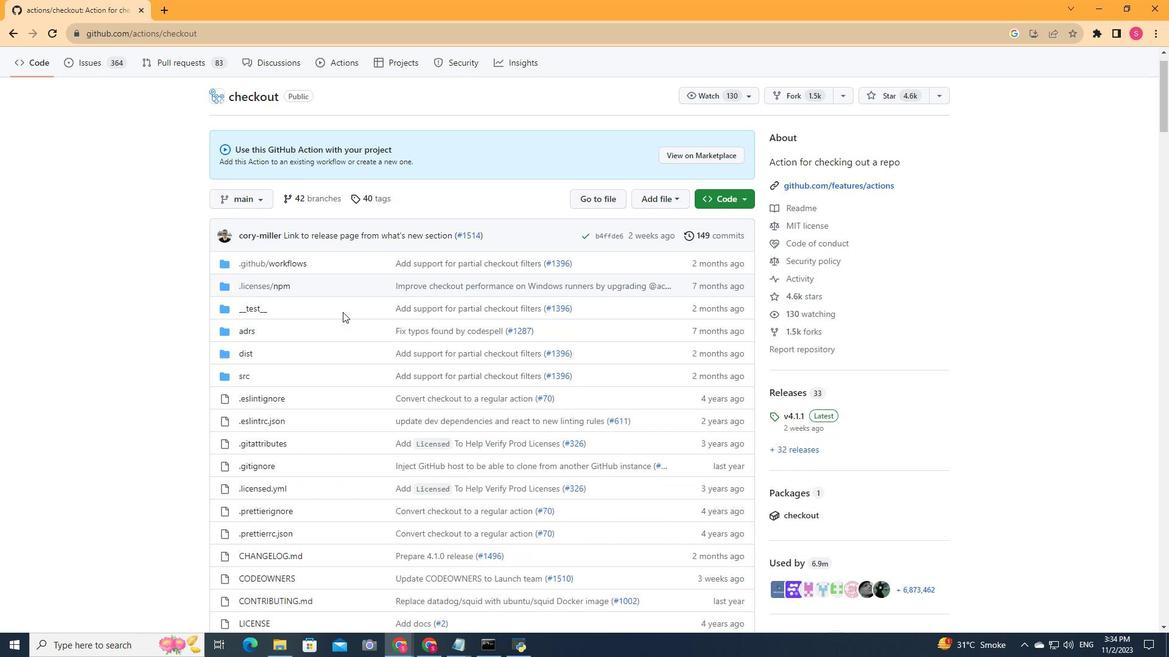 
Action: Mouse scrolled (342, 311) with delta (0, 0)
Screenshot: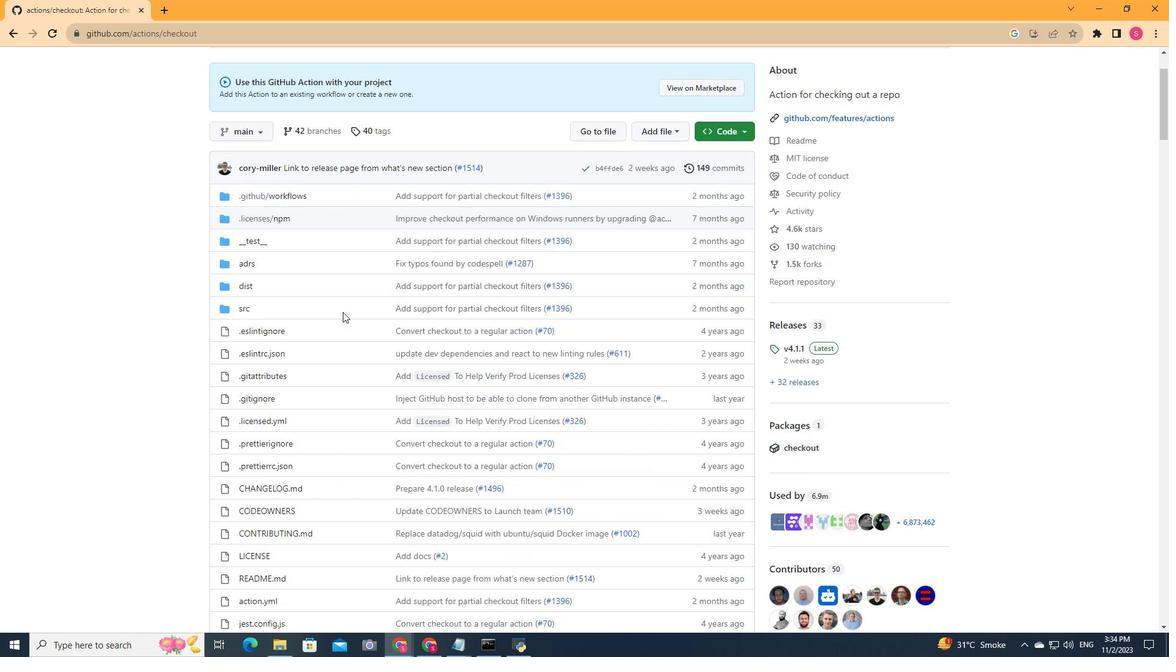 
Action: Mouse scrolled (342, 311) with delta (0, 0)
Screenshot: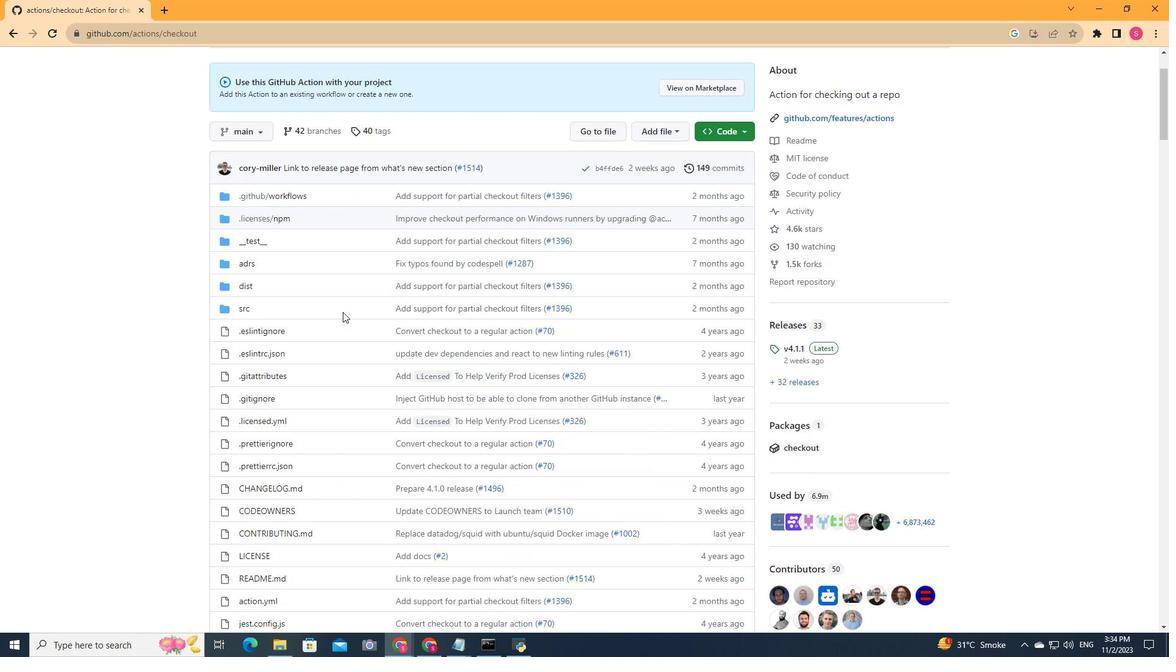 
Action: Mouse scrolled (342, 311) with delta (0, 0)
Screenshot: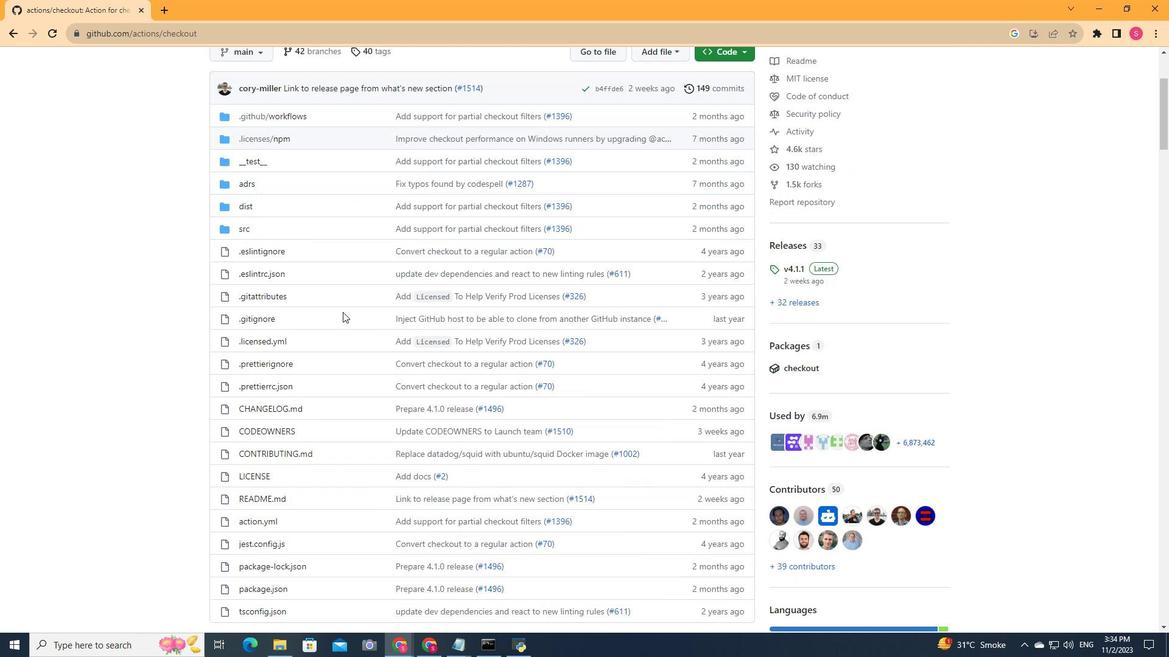 
Action: Mouse scrolled (342, 311) with delta (0, 0)
Screenshot: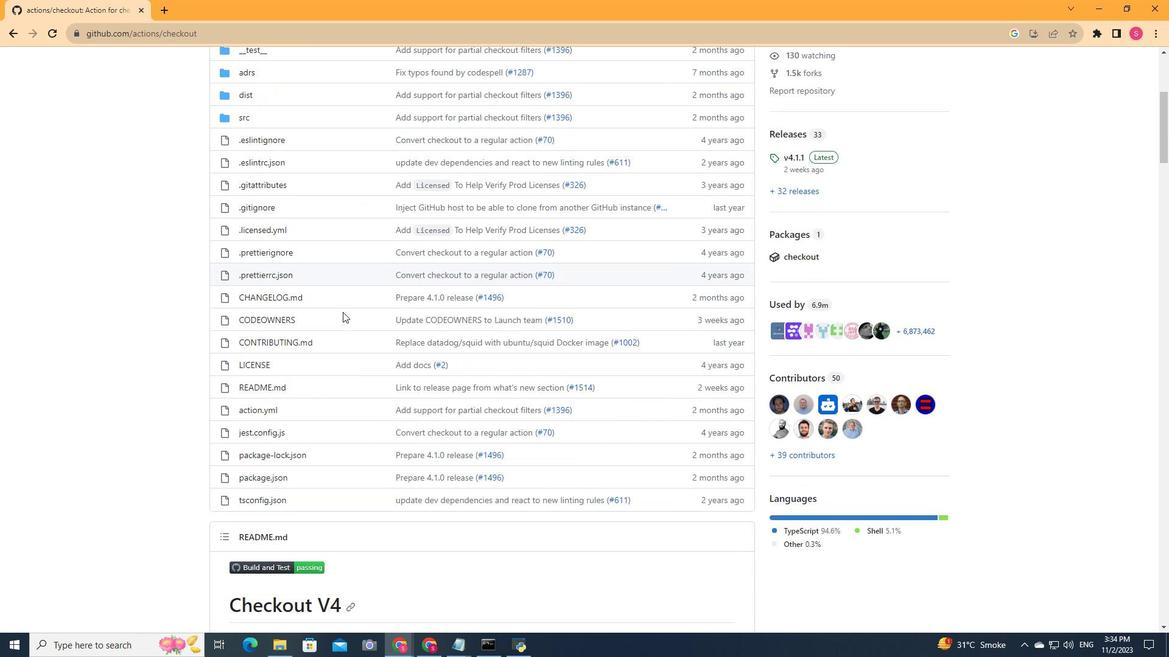
Action: Mouse scrolled (342, 311) with delta (0, 0)
Screenshot: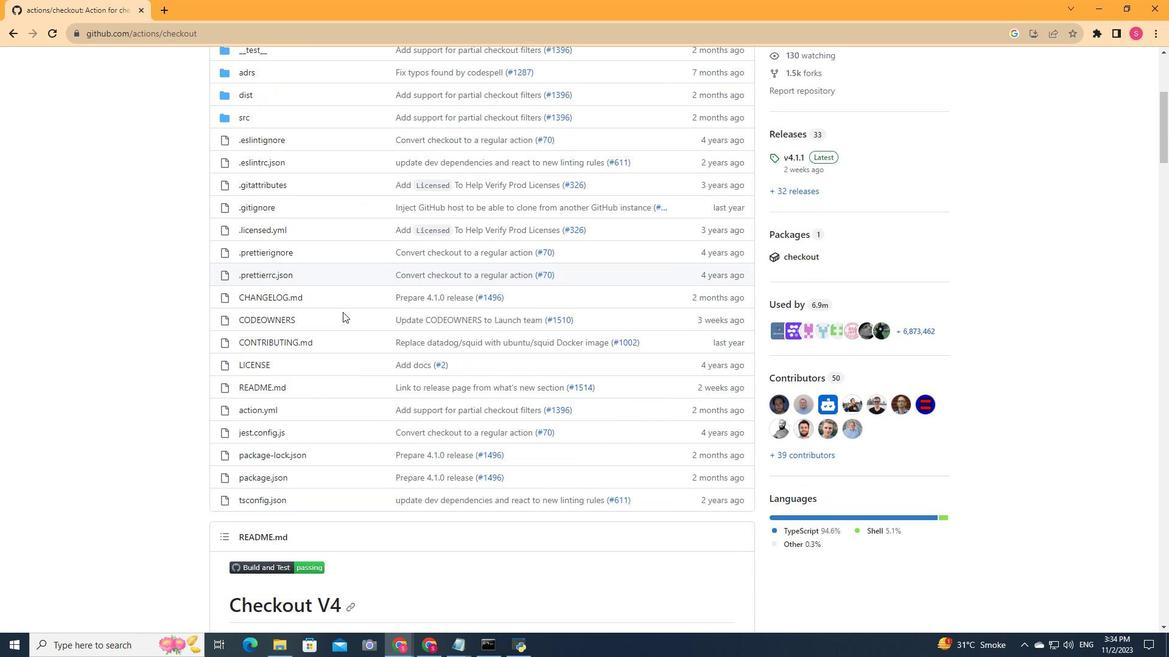
Action: Mouse scrolled (342, 311) with delta (0, 0)
Screenshot: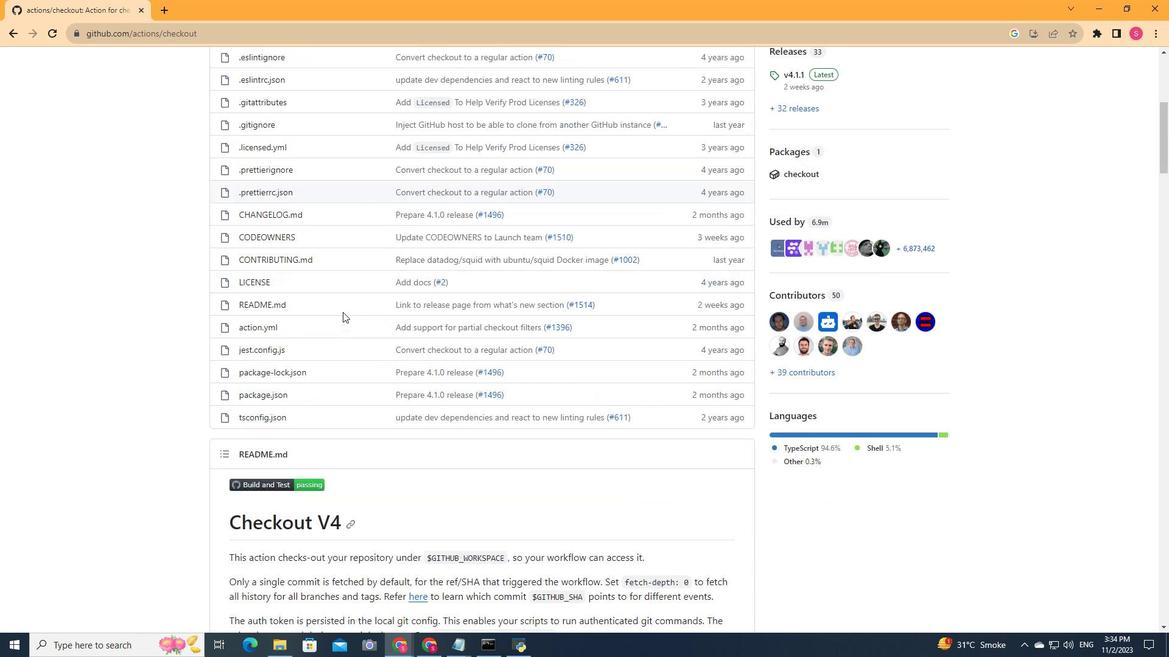 
Action: Mouse scrolled (342, 311) with delta (0, 0)
Screenshot: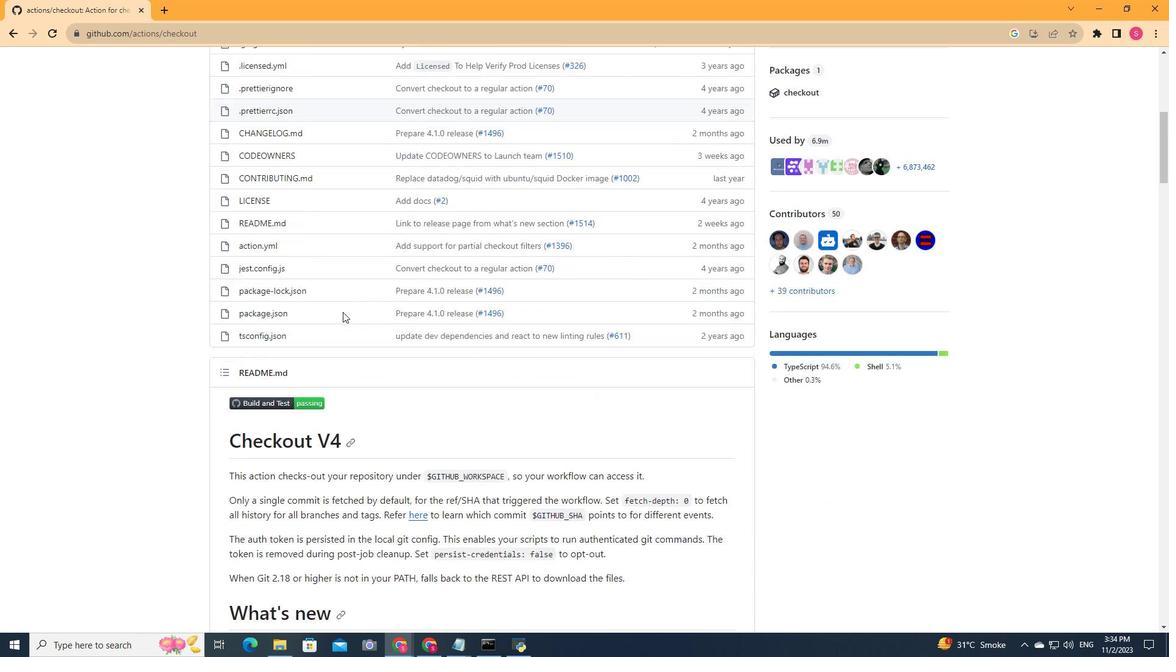 
Action: Mouse scrolled (342, 311) with delta (0, 0)
Screenshot: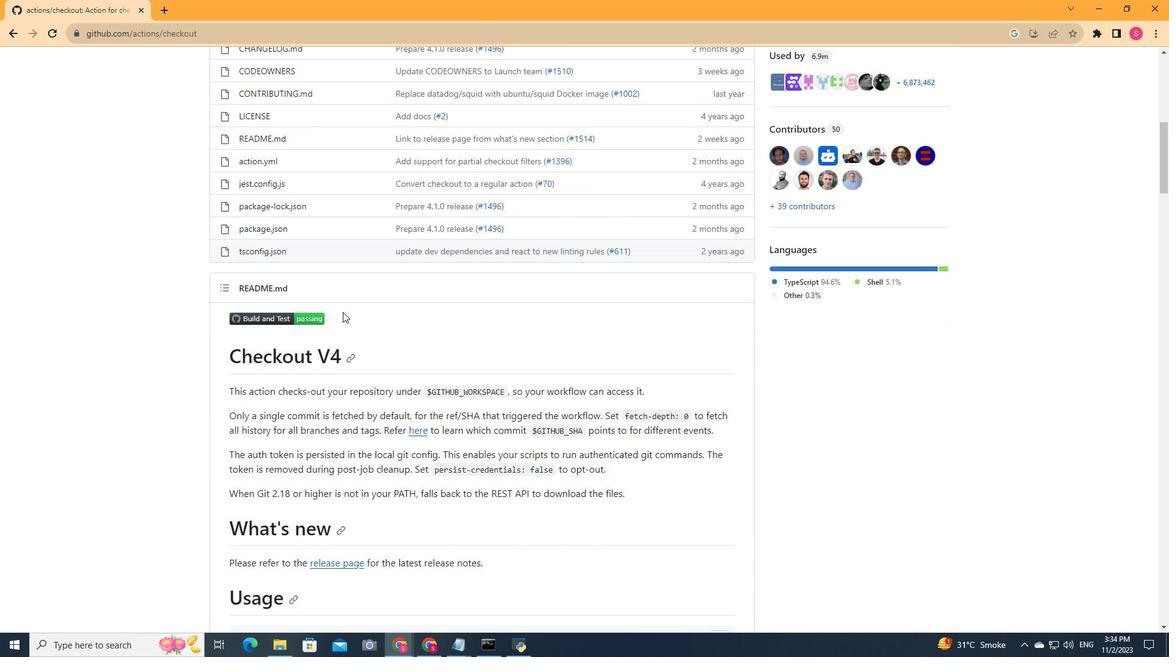 
Action: Mouse scrolled (342, 311) with delta (0, 0)
Screenshot: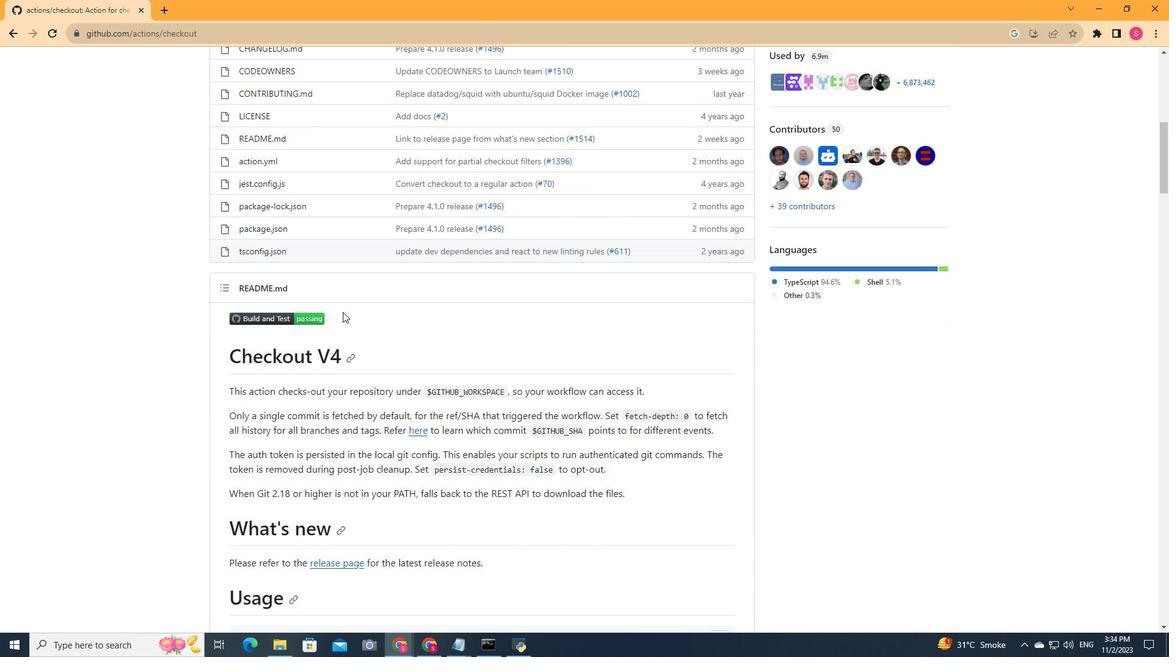 
Action: Mouse scrolled (342, 311) with delta (0, 0)
Screenshot: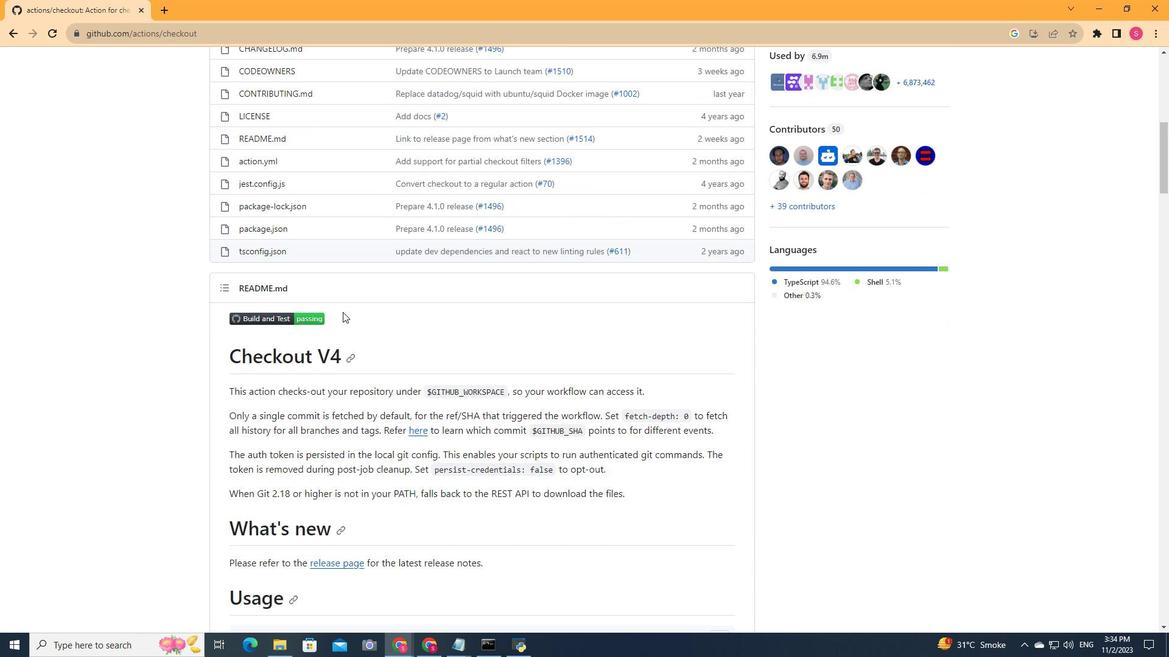 
Action: Mouse scrolled (342, 311) with delta (0, 0)
Screenshot: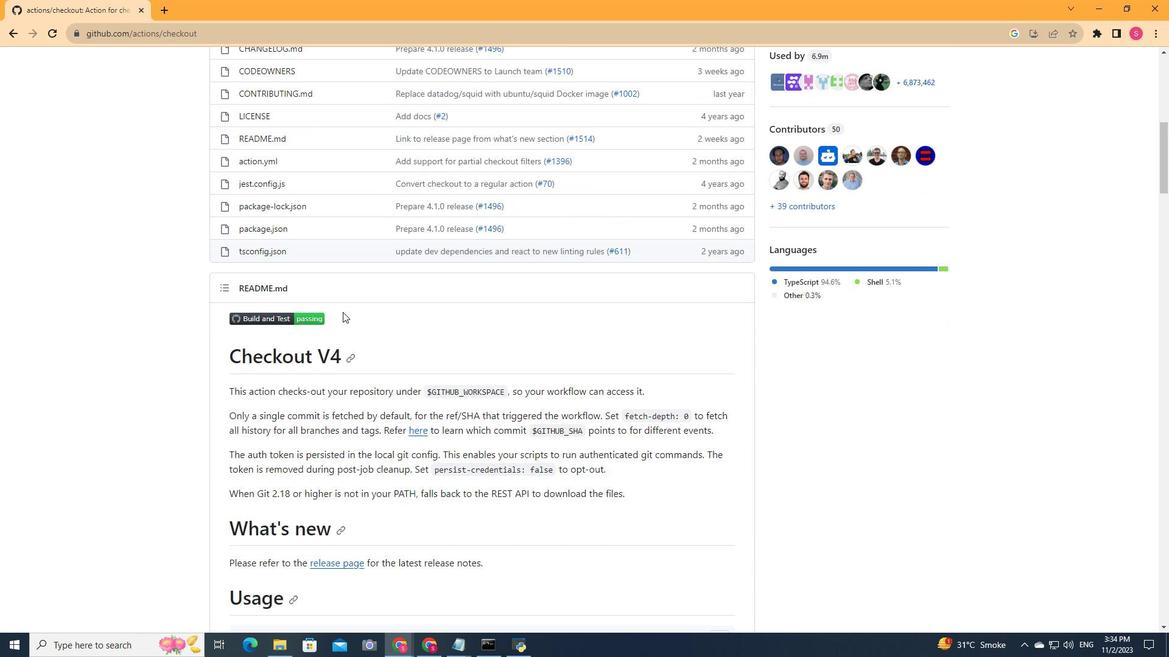 
Action: Mouse scrolled (342, 311) with delta (0, 0)
Screenshot: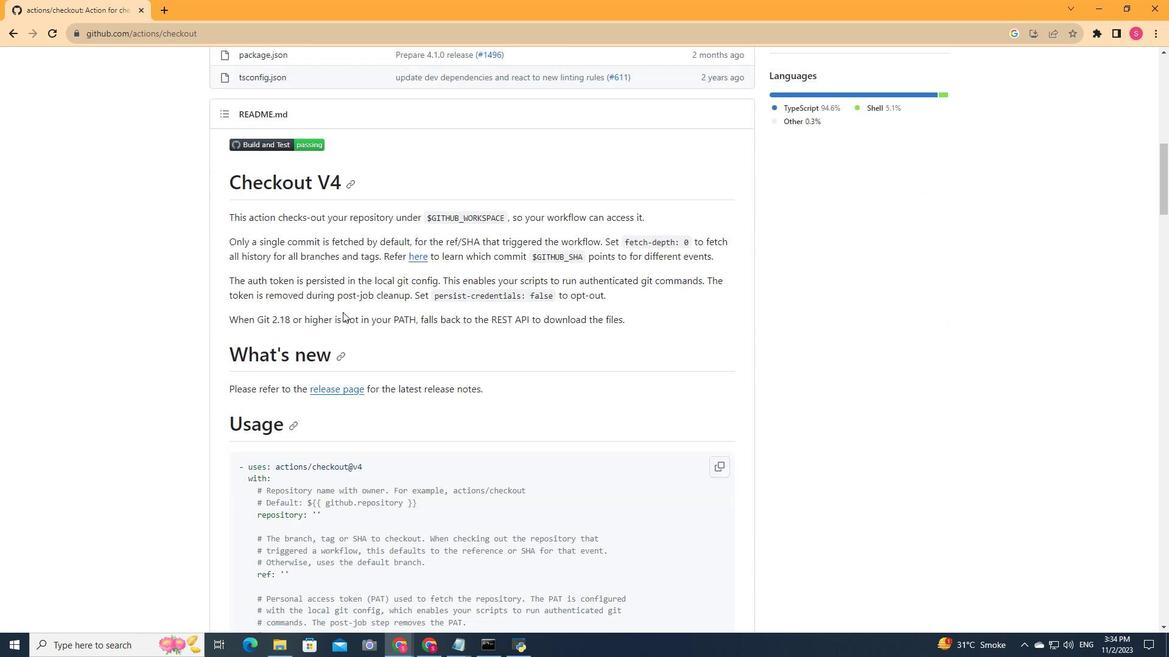 
Action: Mouse scrolled (342, 311) with delta (0, 0)
Screenshot: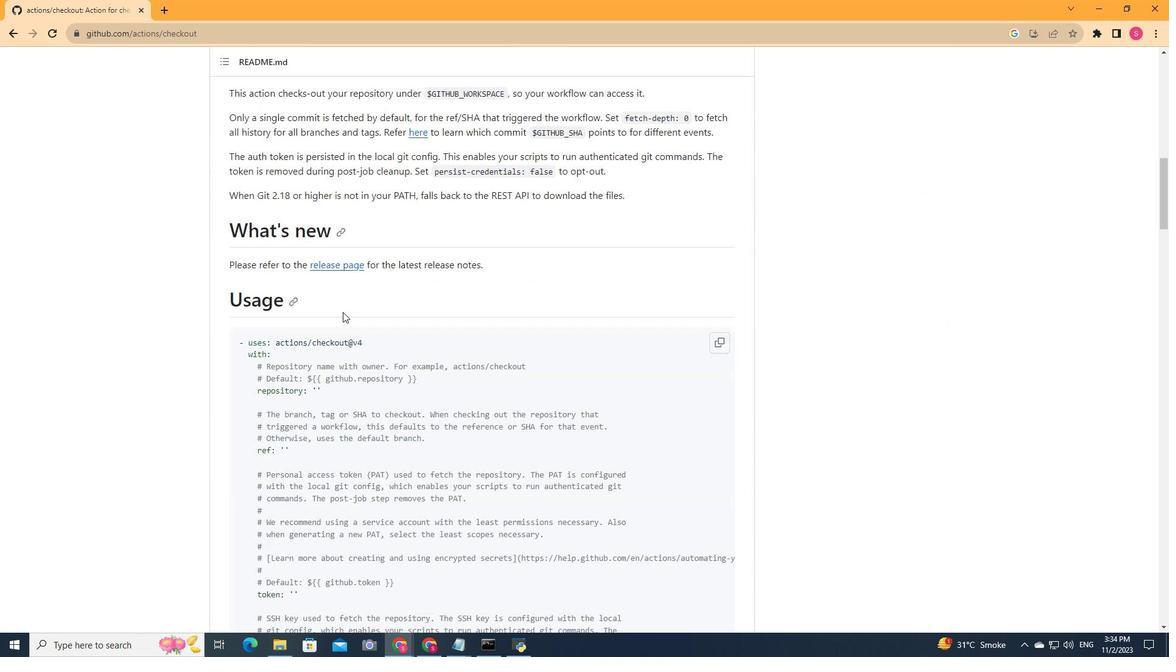 
Action: Mouse scrolled (342, 311) with delta (0, 0)
Screenshot: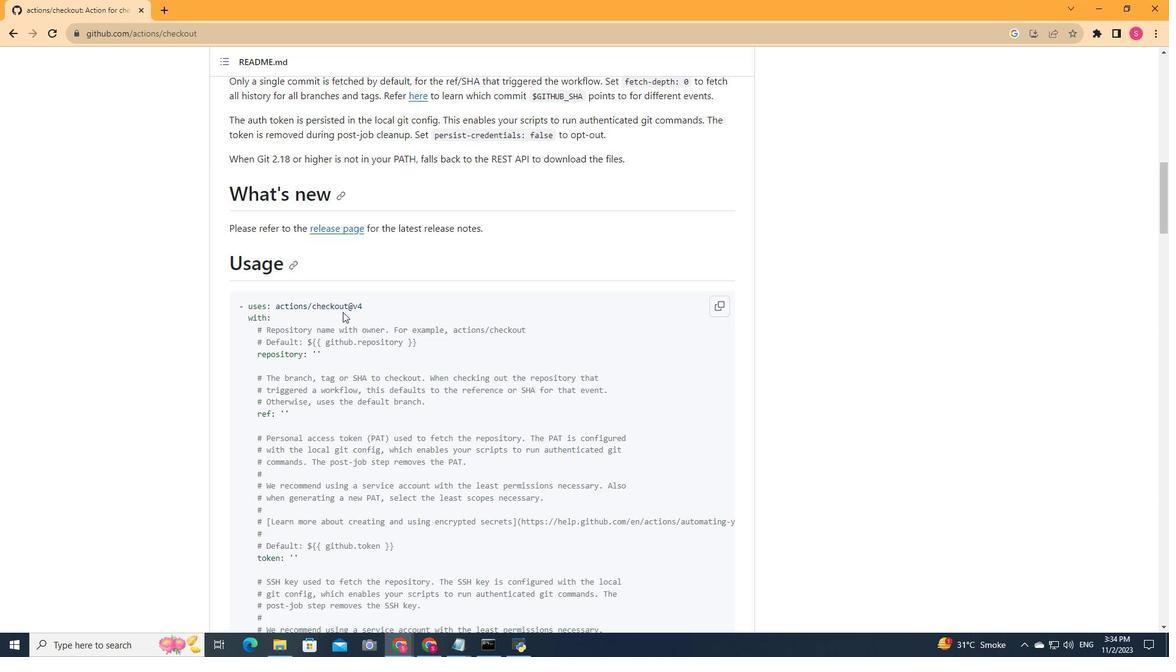 
Action: Mouse scrolled (342, 311) with delta (0, 0)
Screenshot: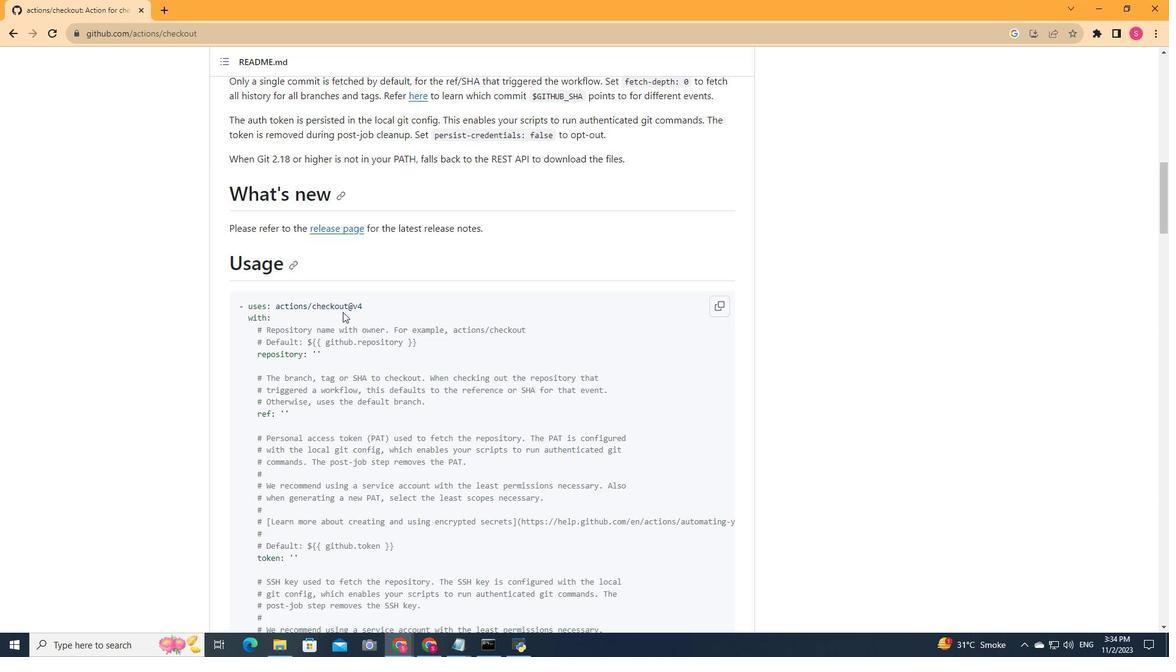 
Action: Mouse scrolled (342, 311) with delta (0, 0)
Screenshot: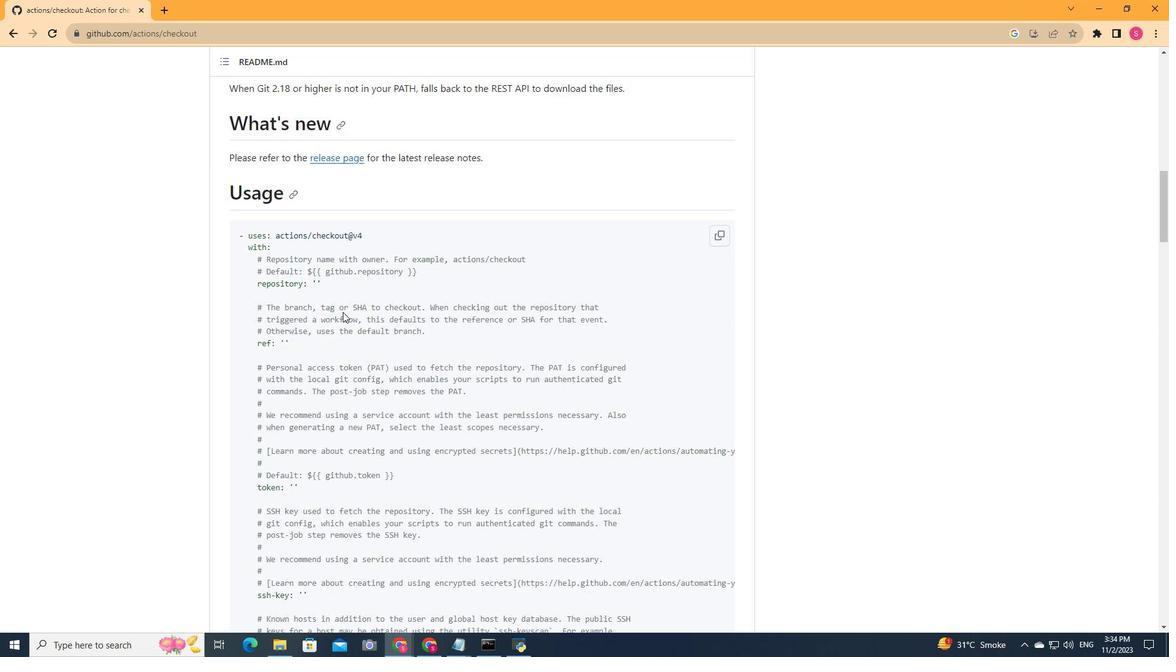 
Action: Mouse scrolled (342, 311) with delta (0, 0)
Screenshot: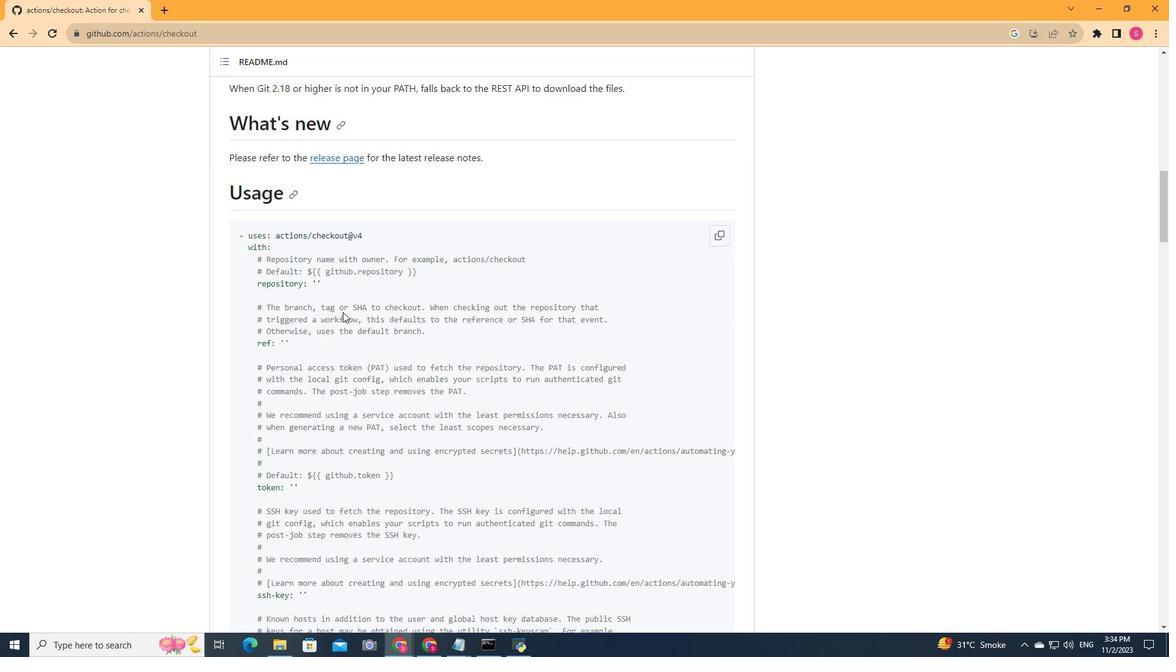 
Action: Mouse scrolled (342, 311) with delta (0, 0)
Screenshot: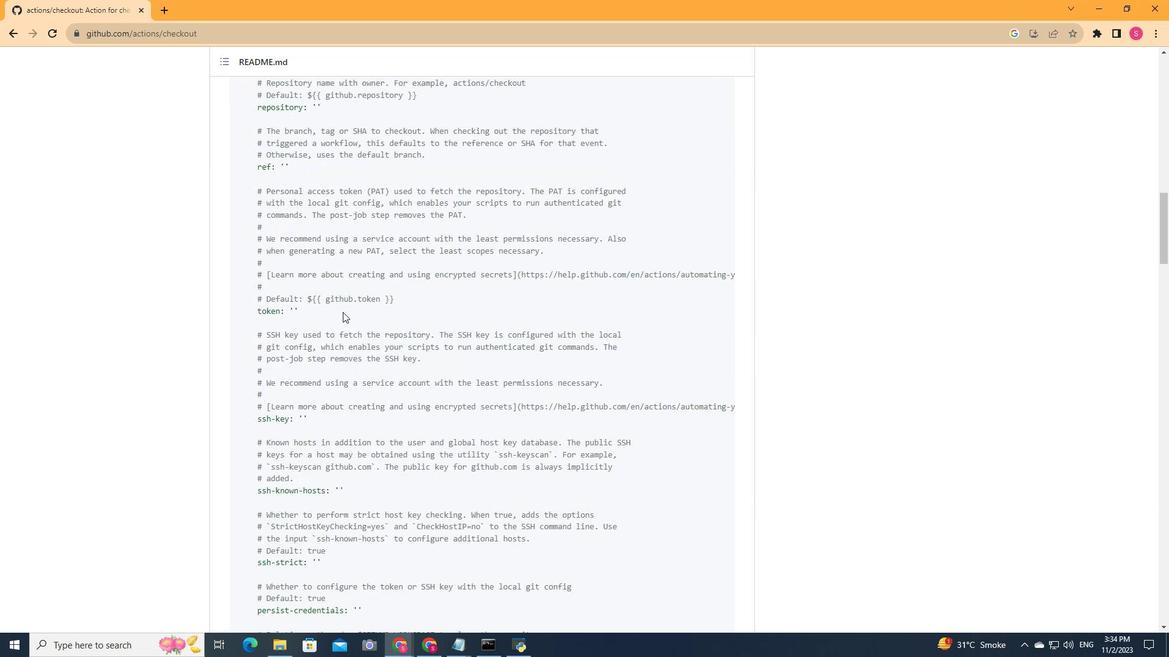 
Action: Mouse scrolled (342, 311) with delta (0, 0)
Screenshot: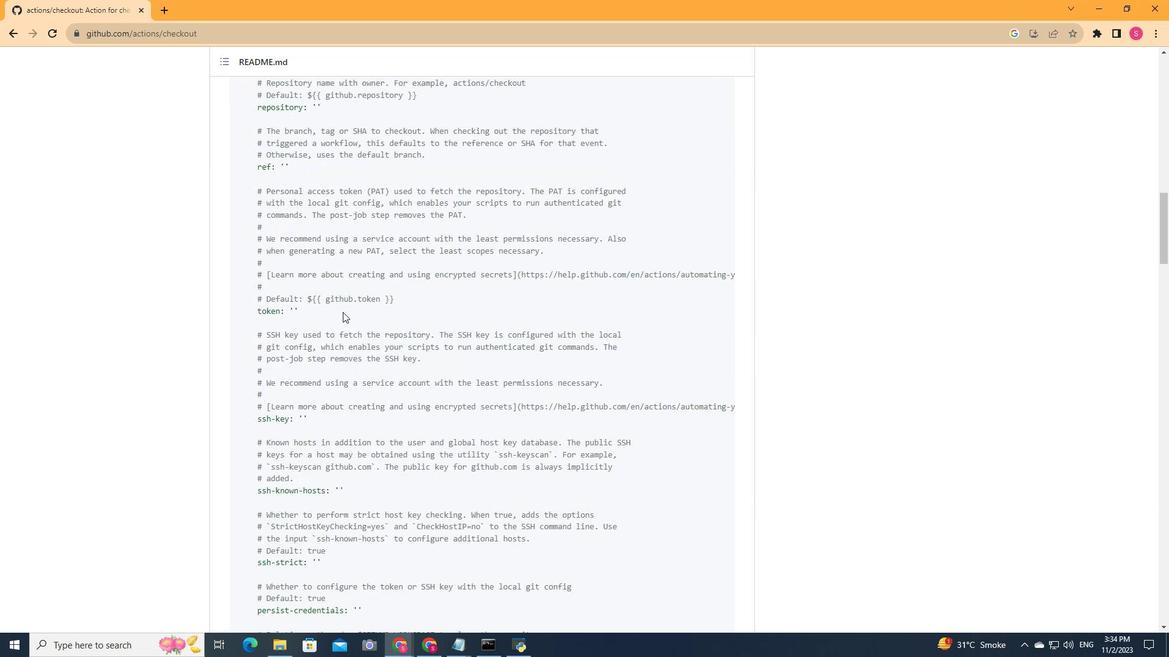 
Action: Mouse scrolled (342, 311) with delta (0, 0)
Screenshot: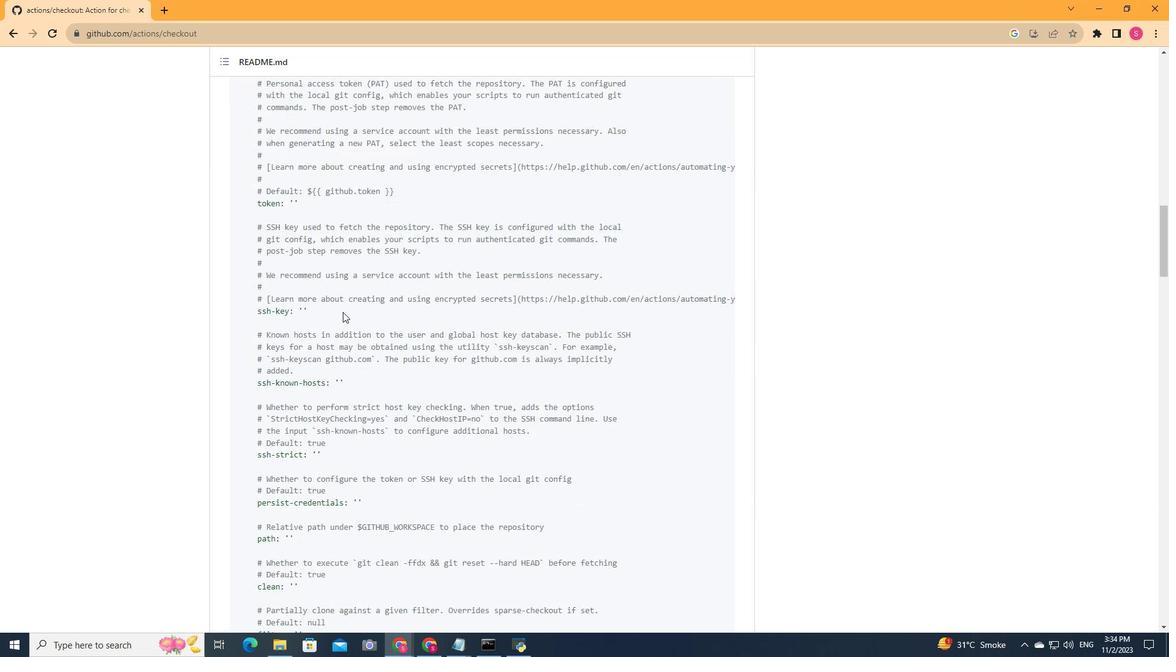 
Action: Mouse scrolled (342, 311) with delta (0, 0)
Screenshot: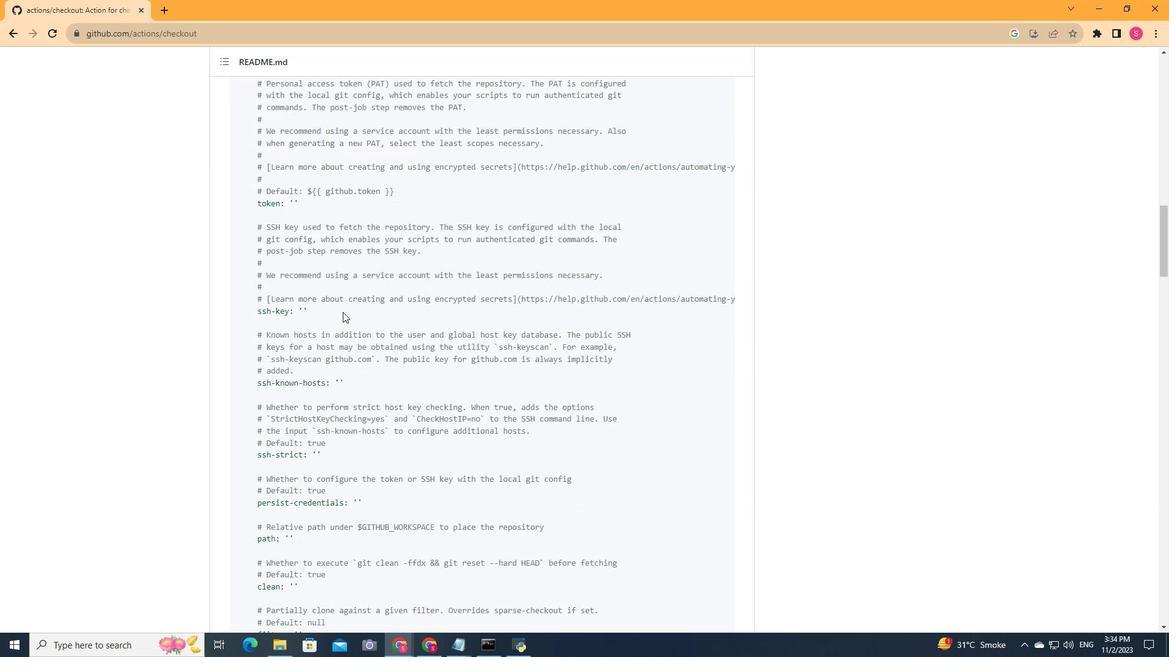 
Action: Mouse moved to (342, 312)
Screenshot: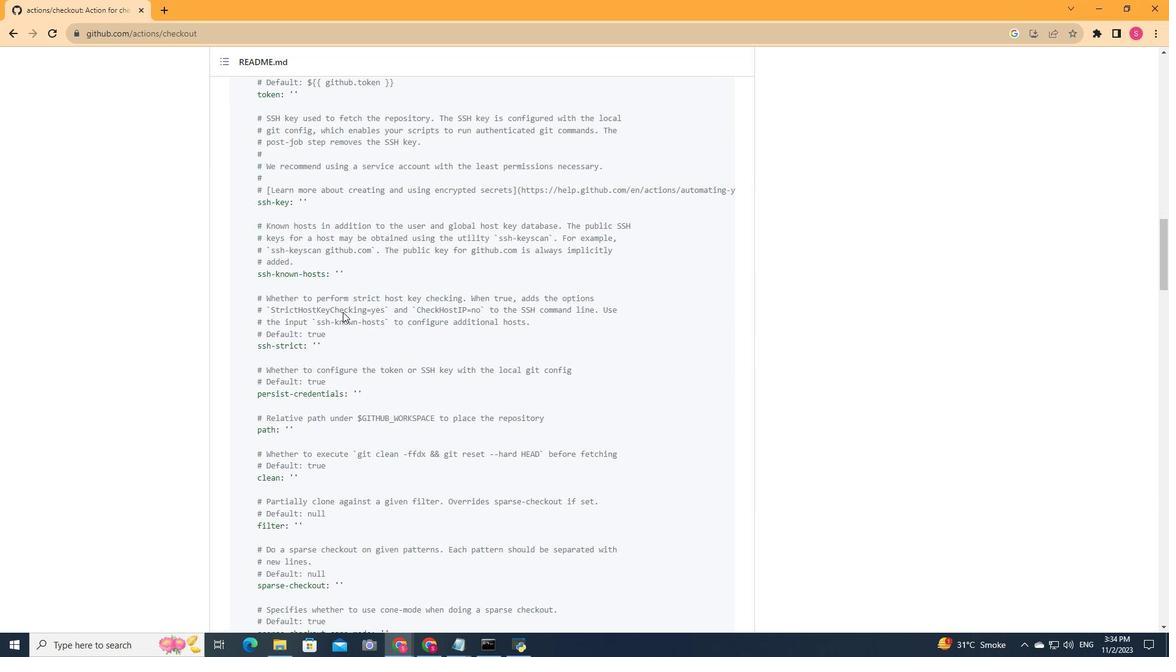 
Action: Mouse scrolled (342, 311) with delta (0, 0)
Screenshot: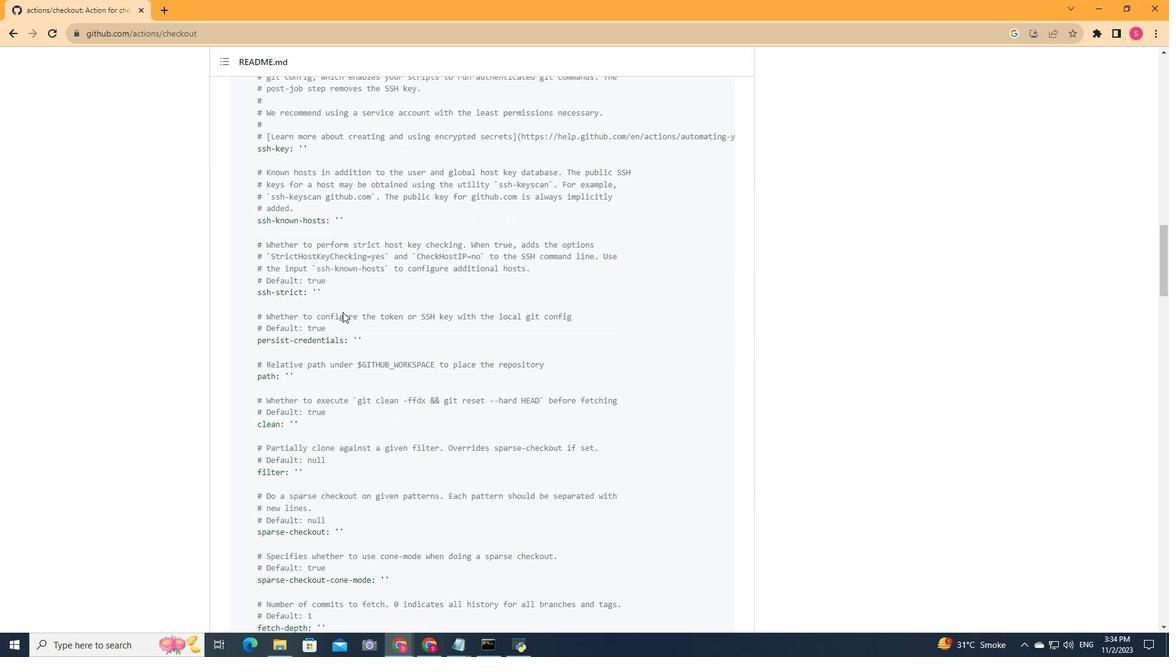 
Action: Mouse scrolled (342, 311) with delta (0, 0)
Screenshot: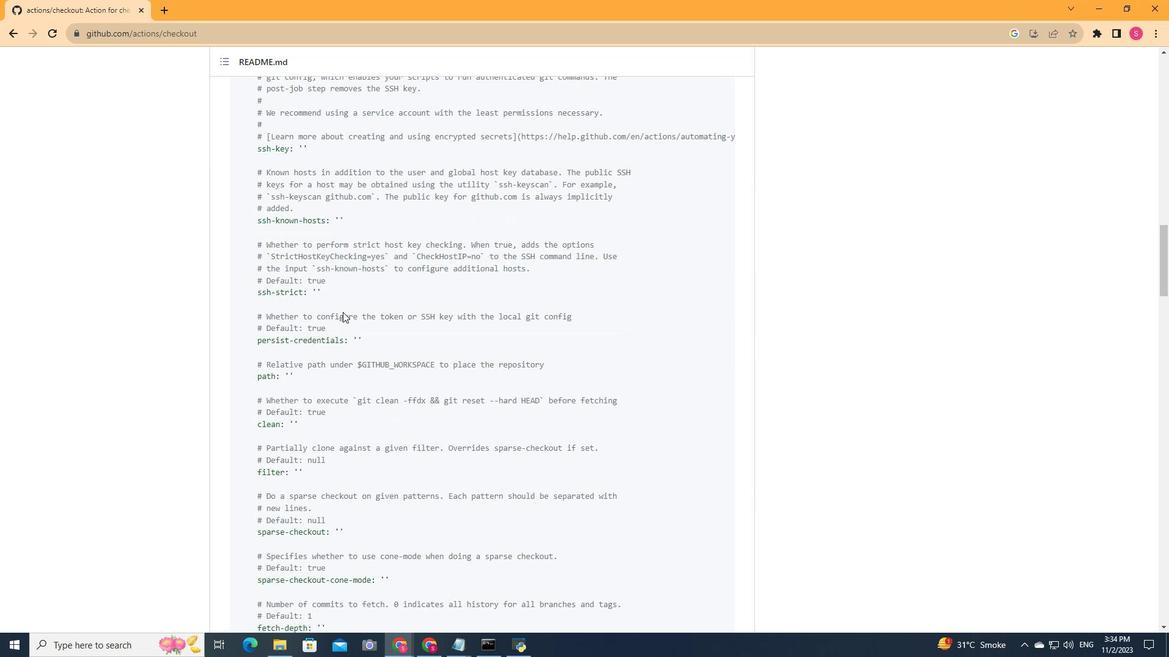 
Action: Mouse scrolled (342, 311) with delta (0, 0)
Screenshot: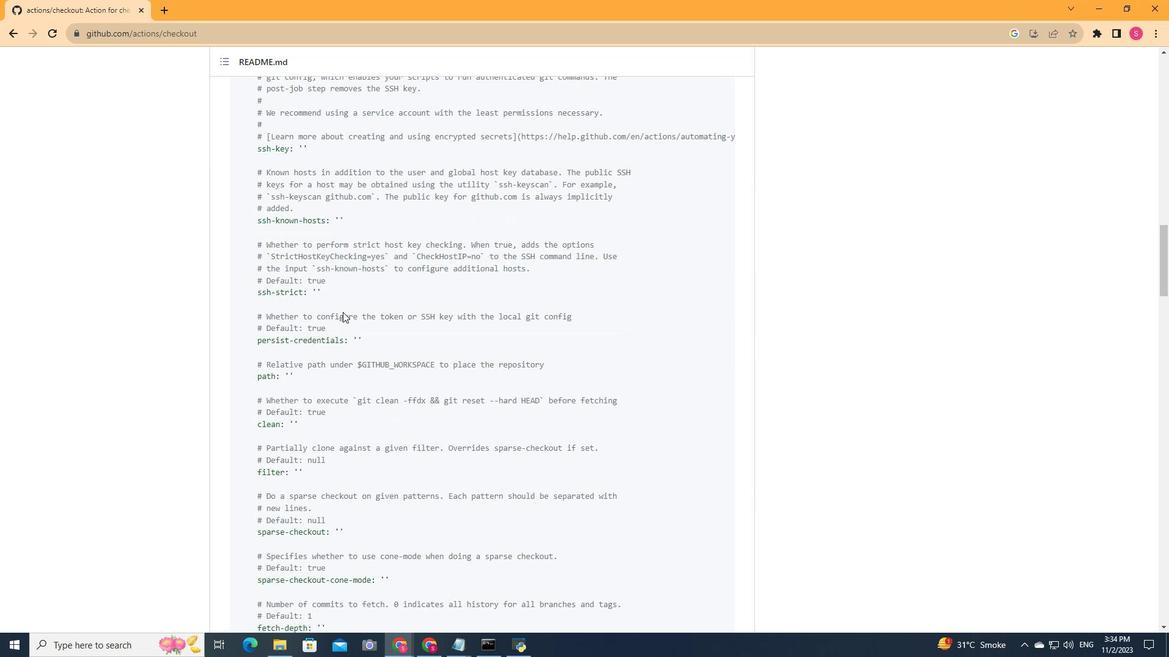 
Action: Mouse scrolled (342, 311) with delta (0, 0)
Screenshot: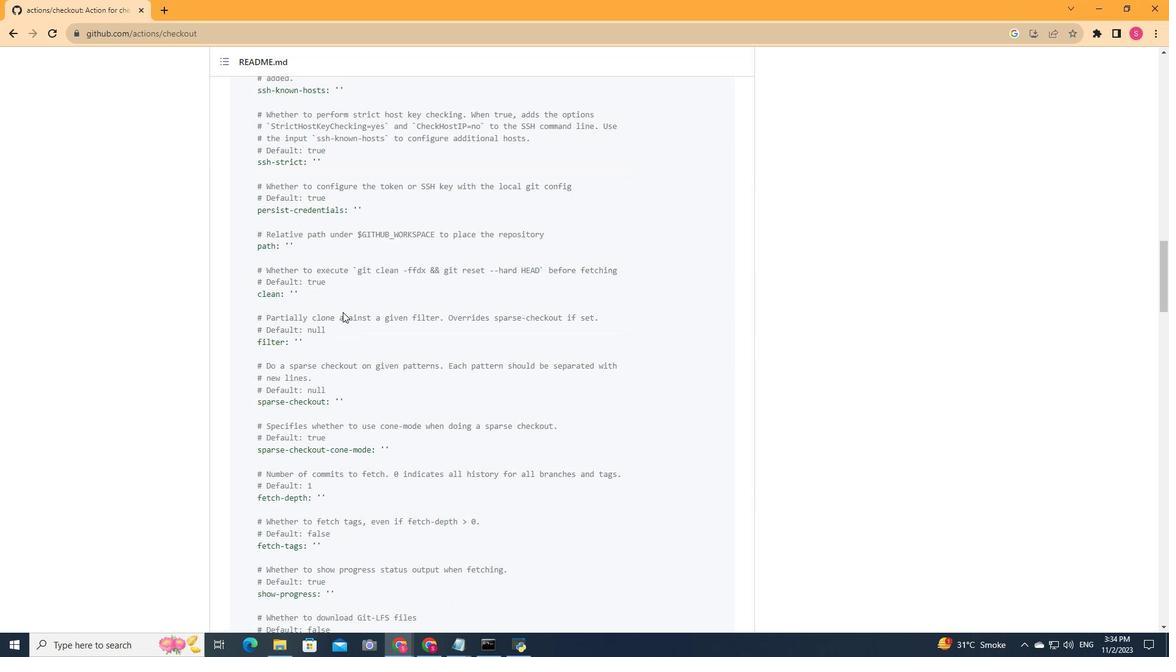 
Action: Mouse scrolled (342, 311) with delta (0, 0)
Screenshot: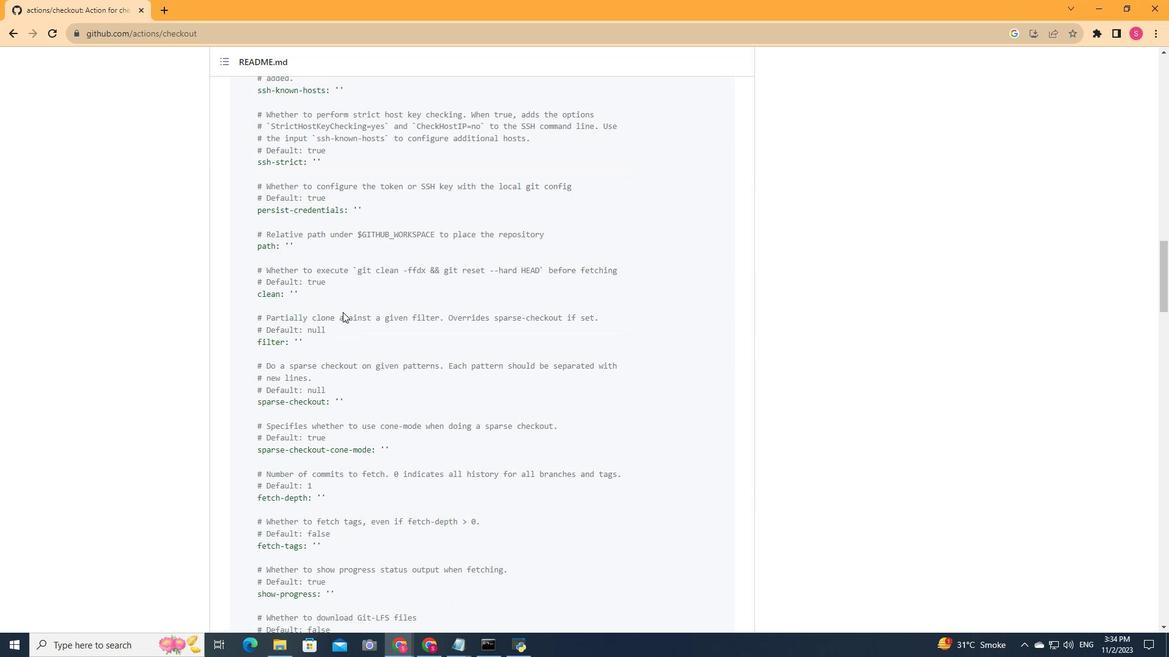 
Action: Mouse moved to (343, 312)
Screenshot: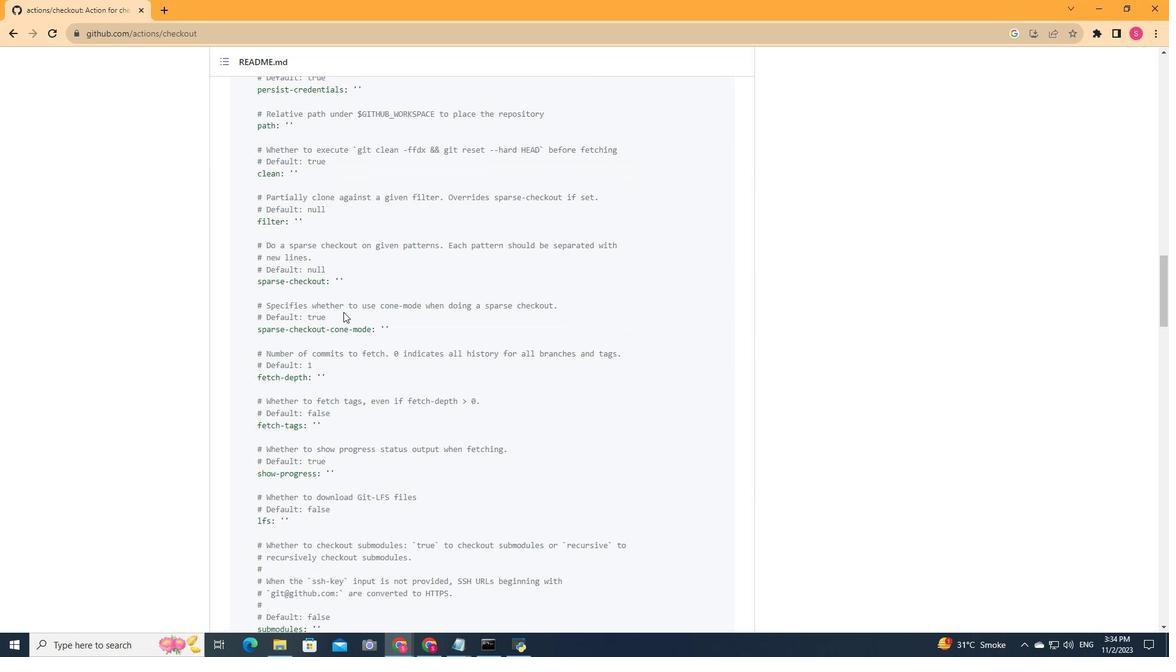 
Action: Mouse scrolled (343, 313) with delta (0, 0)
Screenshot: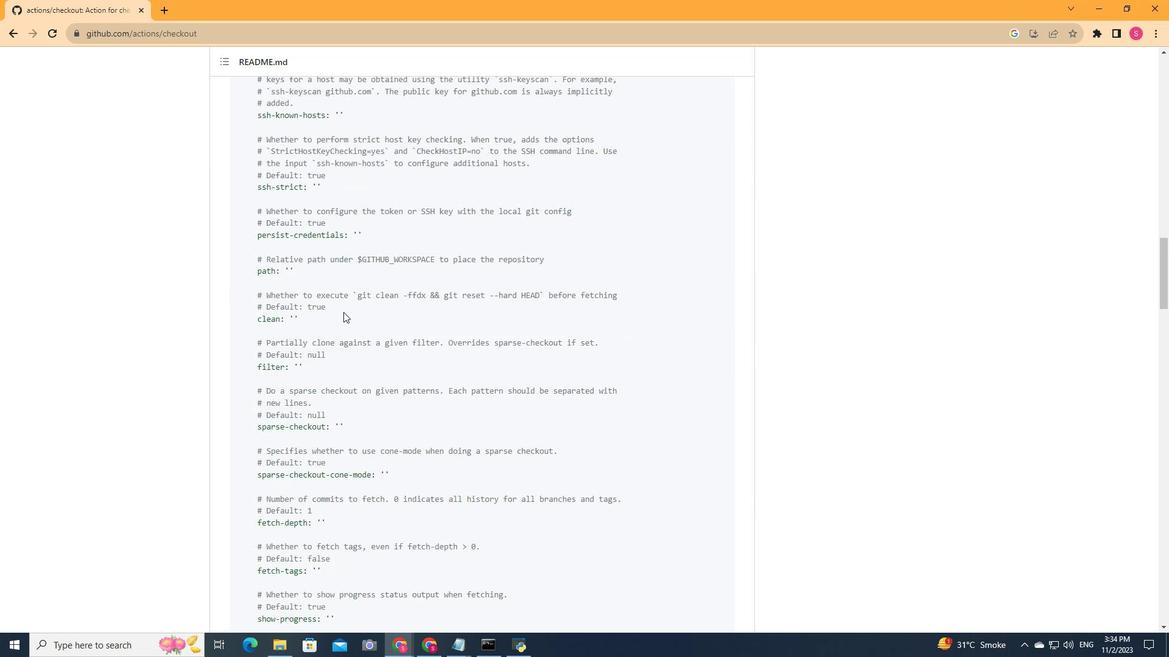 
Action: Mouse scrolled (343, 313) with delta (0, 0)
Screenshot: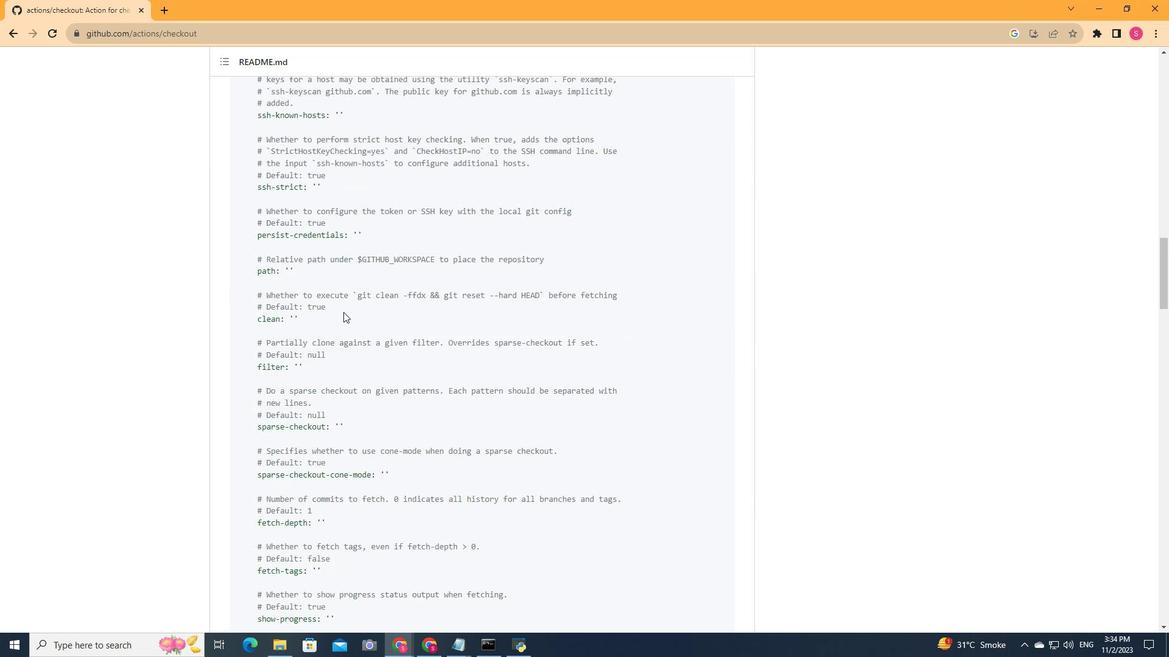
Action: Mouse scrolled (343, 313) with delta (0, 0)
Screenshot: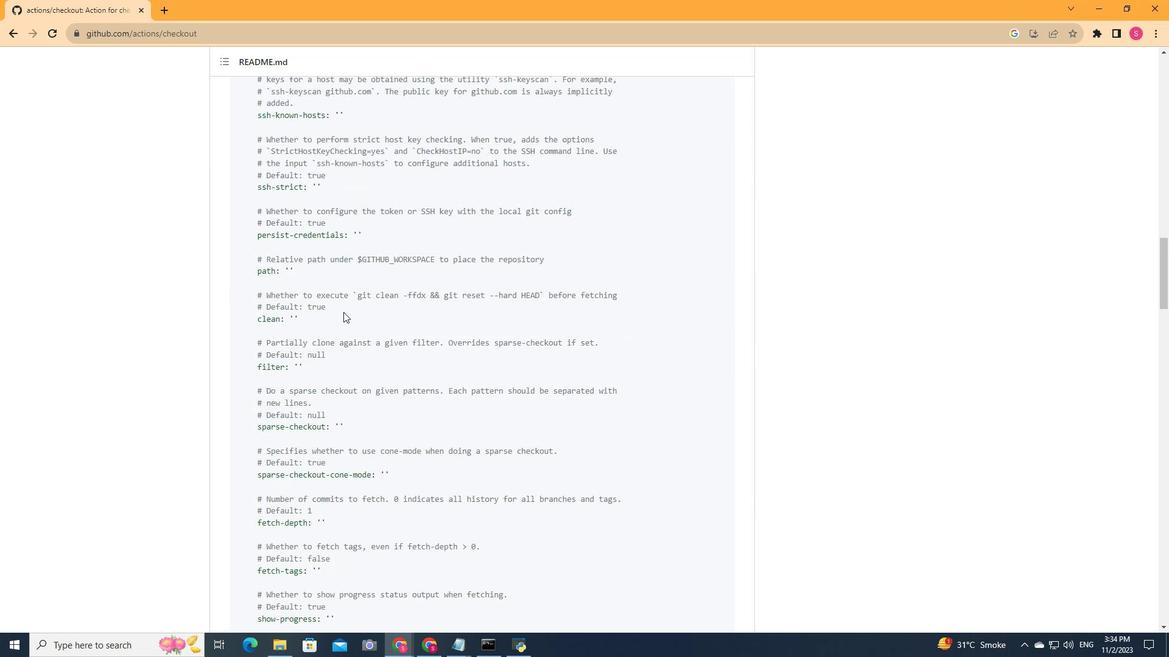 
Action: Mouse scrolled (343, 313) with delta (0, 0)
Screenshot: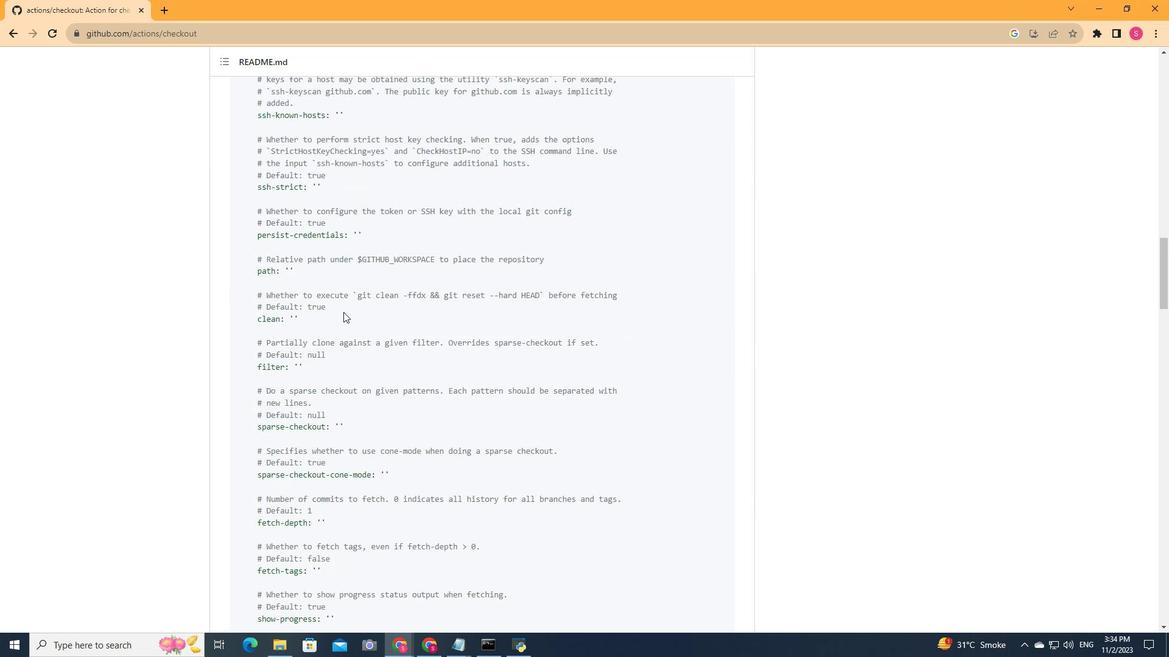 
Action: Mouse scrolled (343, 313) with delta (0, 0)
Screenshot: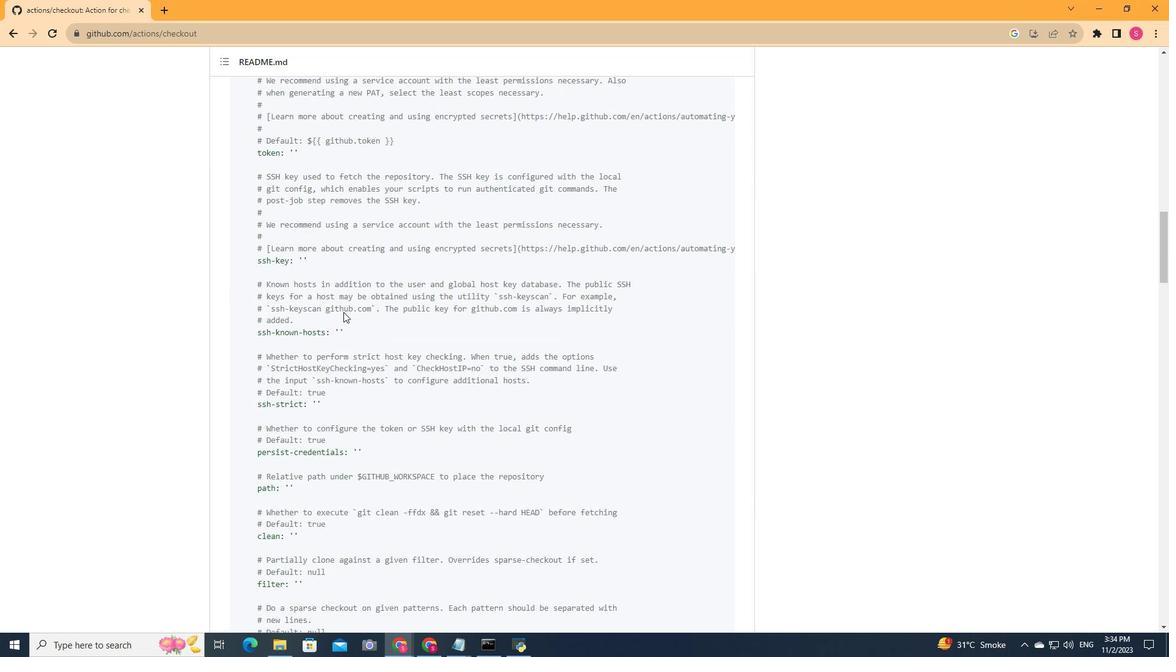 
Action: Mouse scrolled (343, 313) with delta (0, 0)
Screenshot: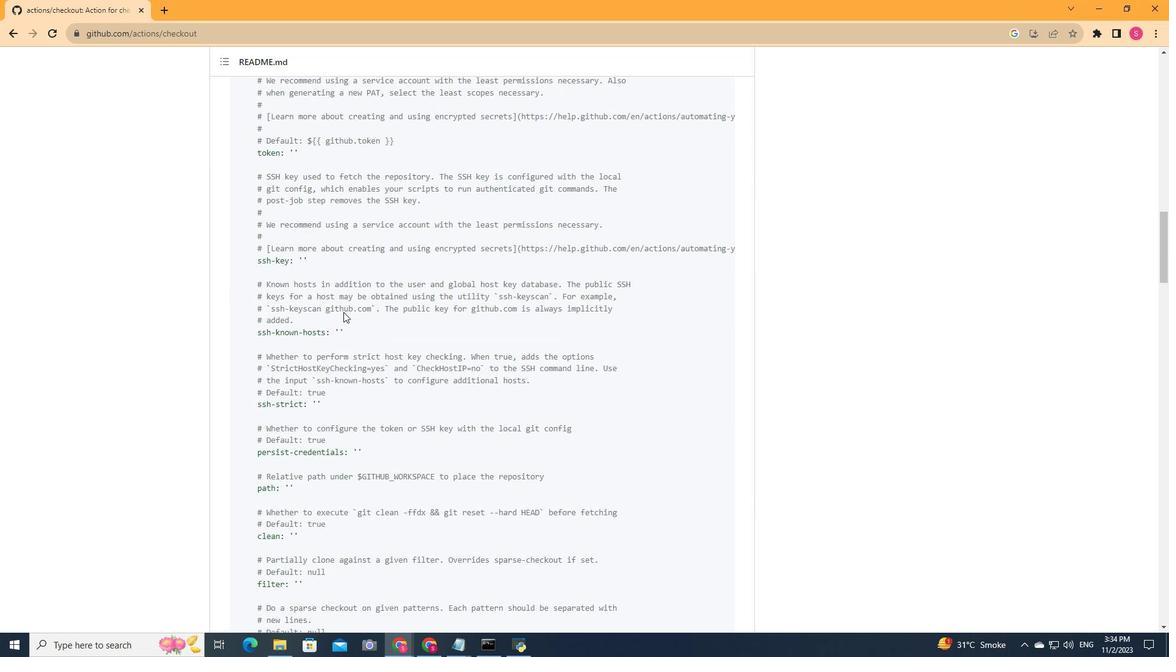
Action: Mouse scrolled (343, 313) with delta (0, 0)
Screenshot: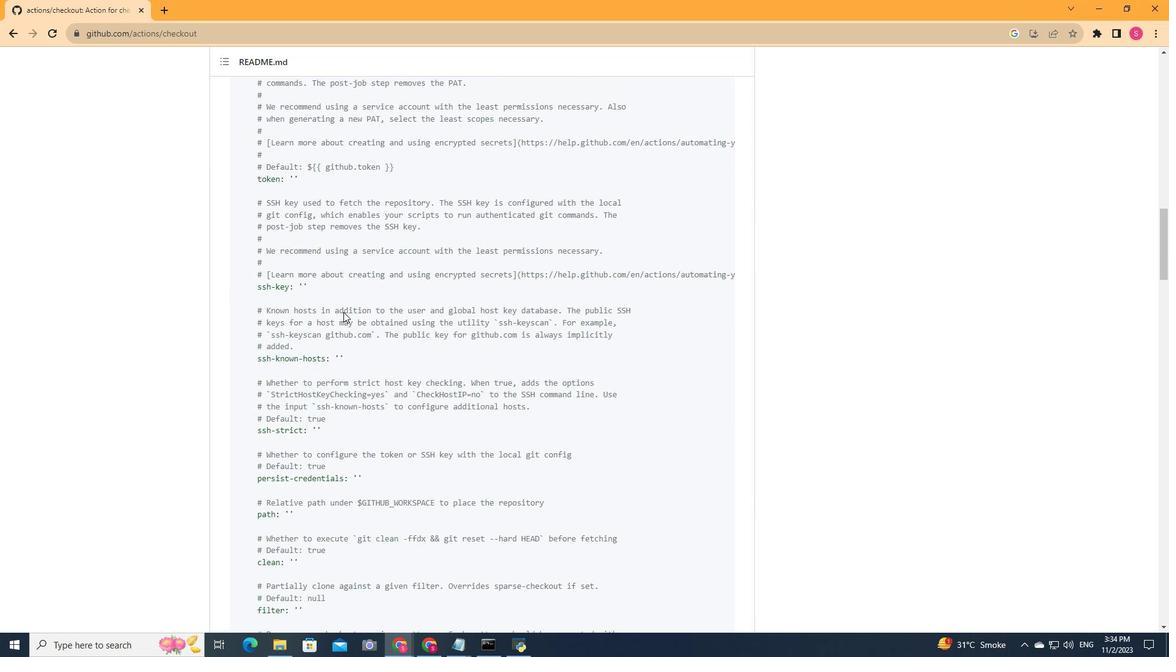 
Action: Mouse scrolled (343, 313) with delta (0, 0)
Screenshot: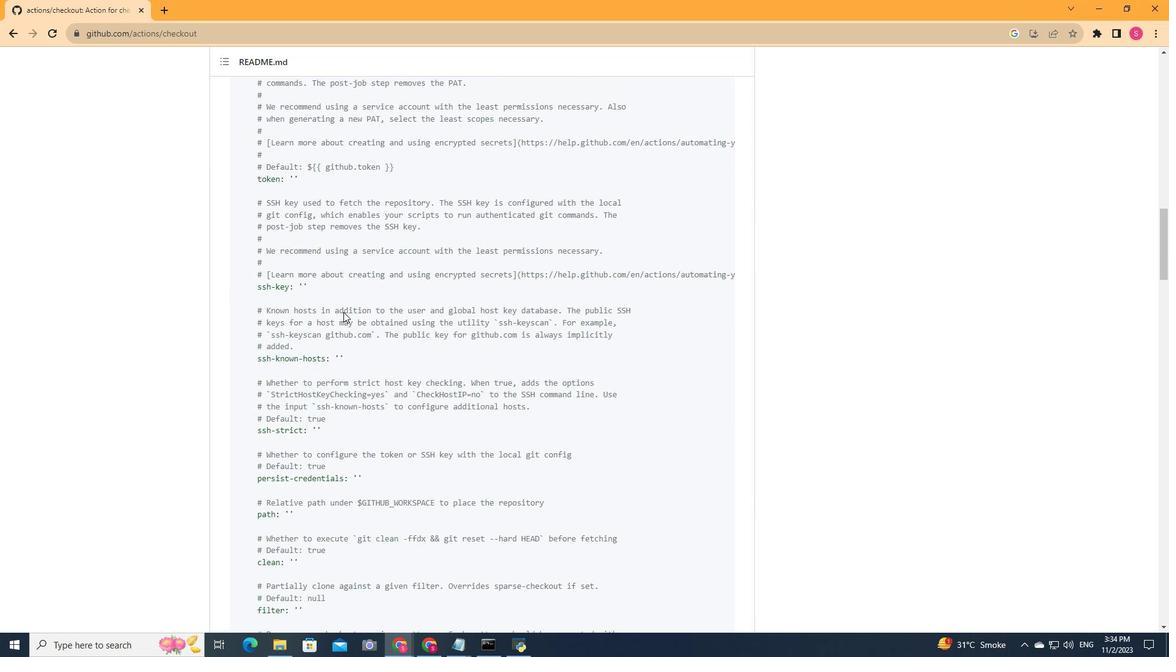 
Action: Mouse scrolled (343, 313) with delta (0, 0)
Screenshot: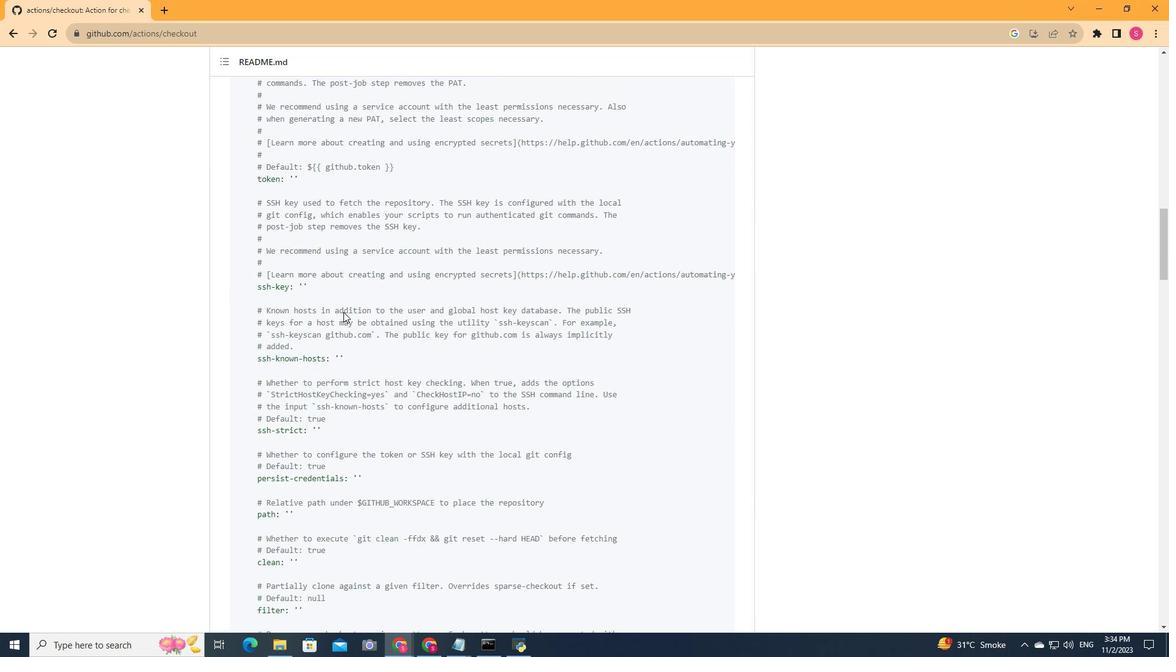 
Action: Mouse scrolled (343, 313) with delta (0, 0)
Screenshot: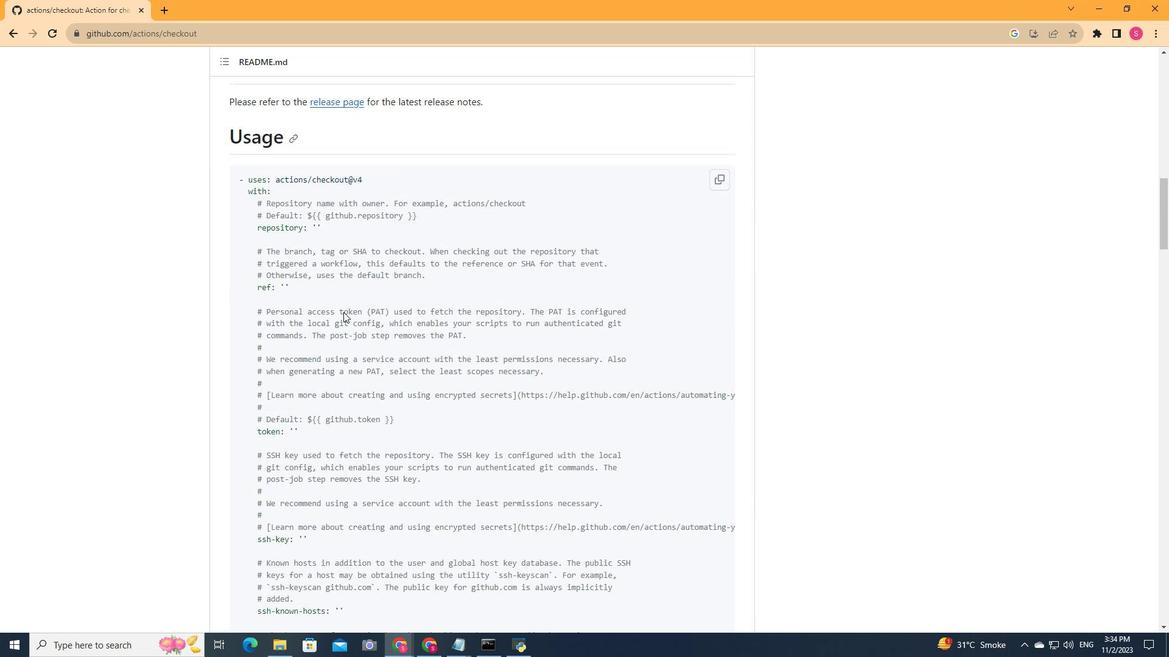 
Action: Mouse scrolled (343, 313) with delta (0, 0)
Screenshot: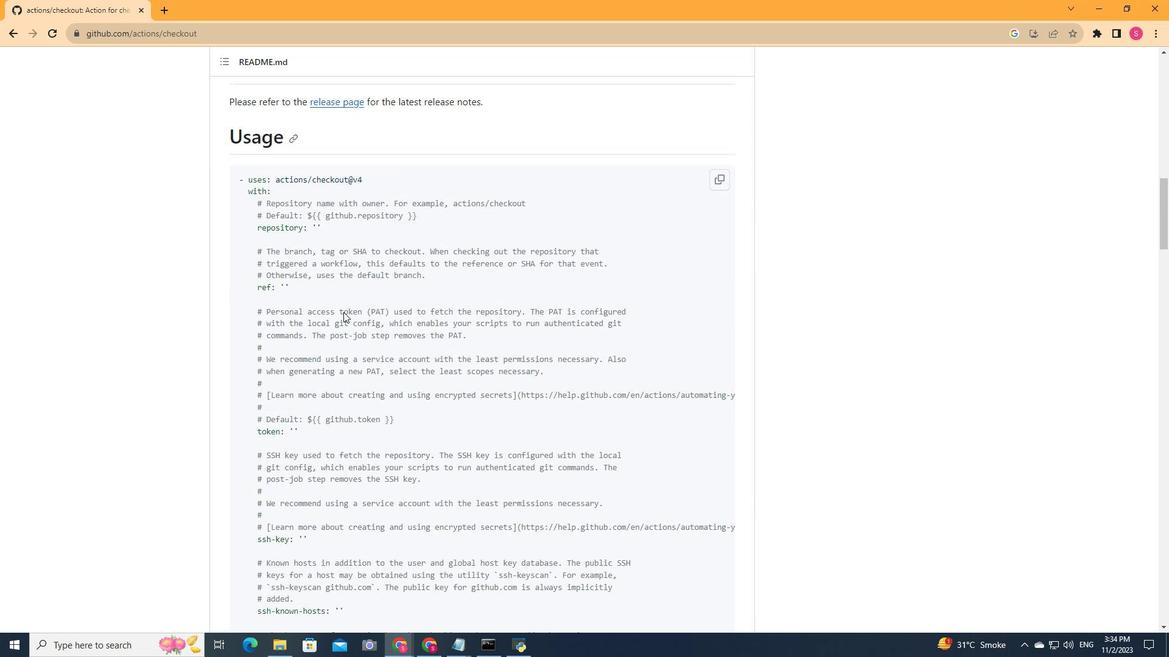 
Action: Mouse scrolled (343, 313) with delta (0, 0)
Screenshot: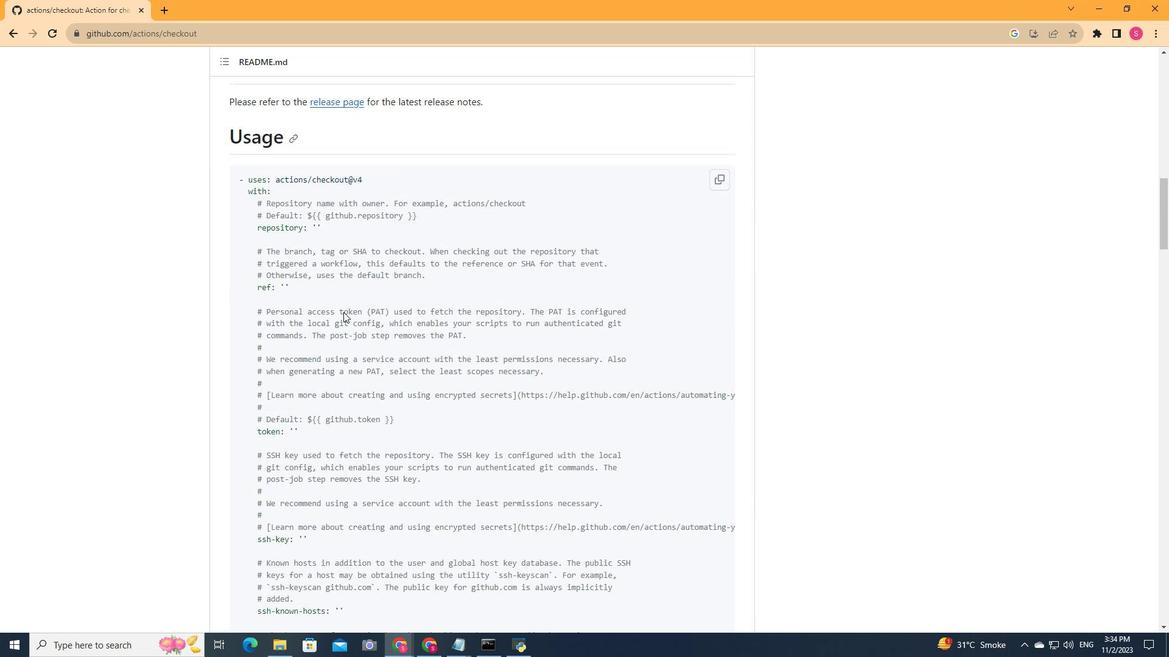 
Action: Mouse scrolled (343, 313) with delta (0, 0)
Screenshot: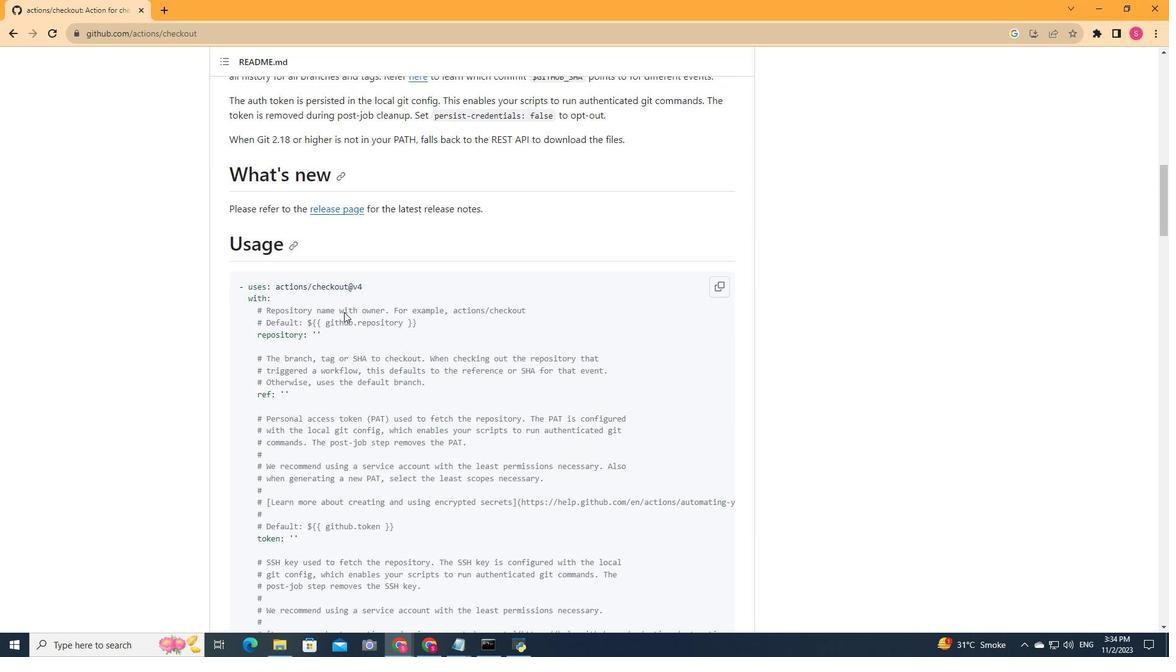 
Action: Mouse scrolled (343, 313) with delta (0, 0)
Screenshot: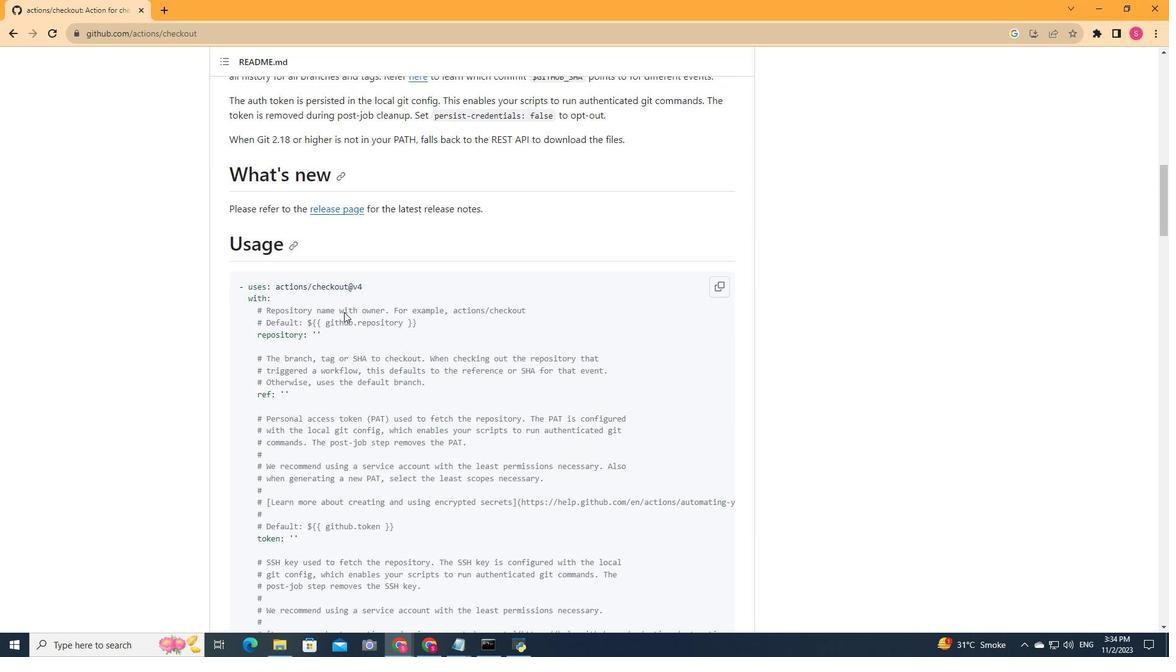 
Action: Mouse scrolled (343, 313) with delta (0, 0)
Screenshot: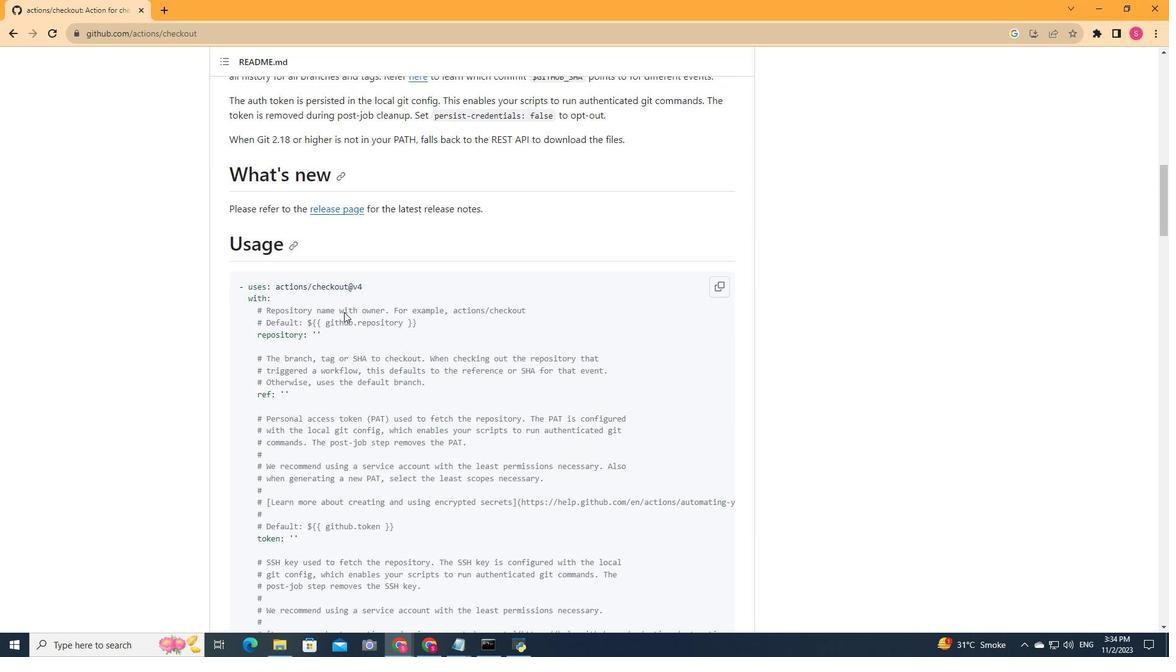
Action: Mouse scrolled (343, 313) with delta (0, 0)
Screenshot: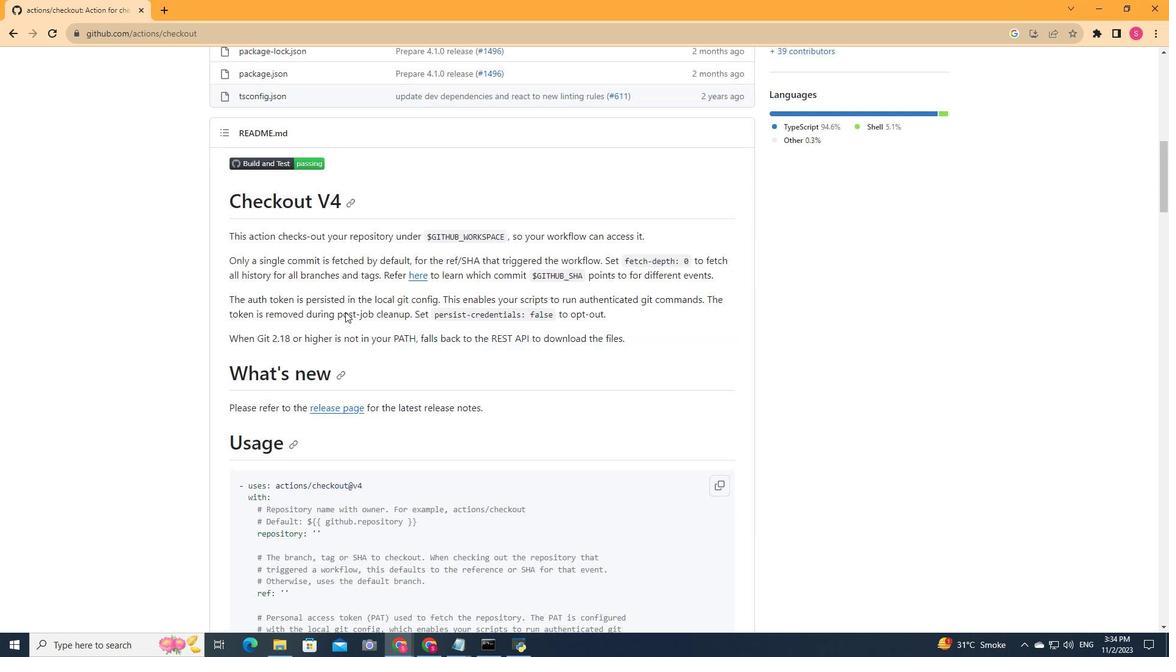 
Action: Mouse scrolled (343, 313) with delta (0, 0)
Screenshot: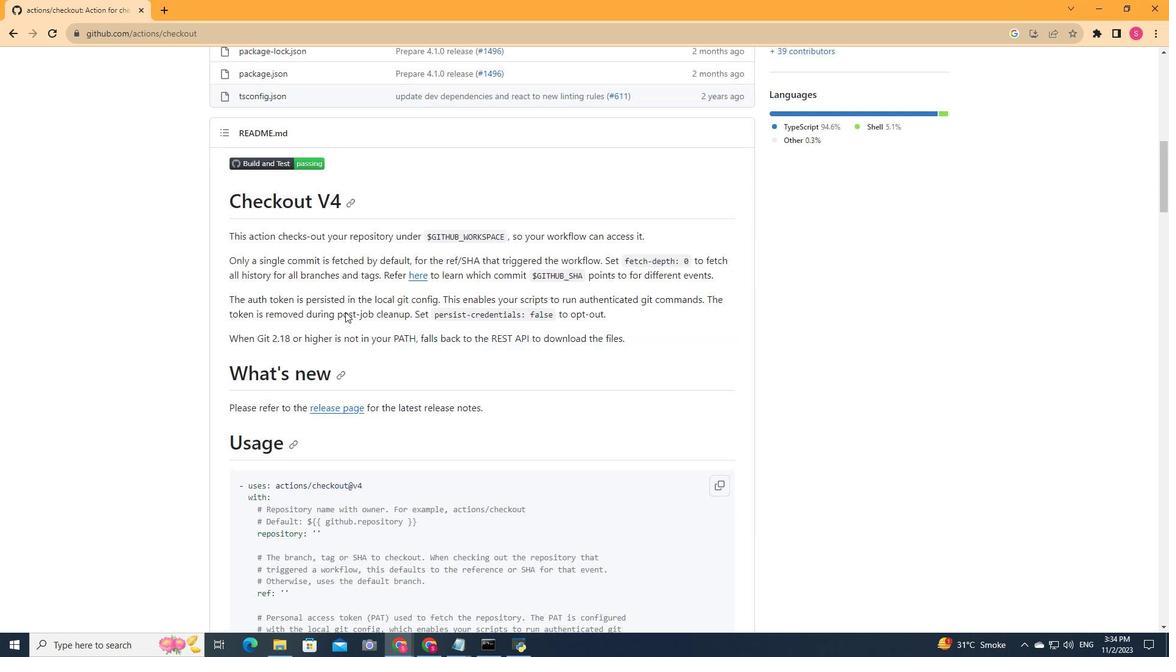 
Action: Mouse scrolled (343, 313) with delta (0, 0)
Screenshot: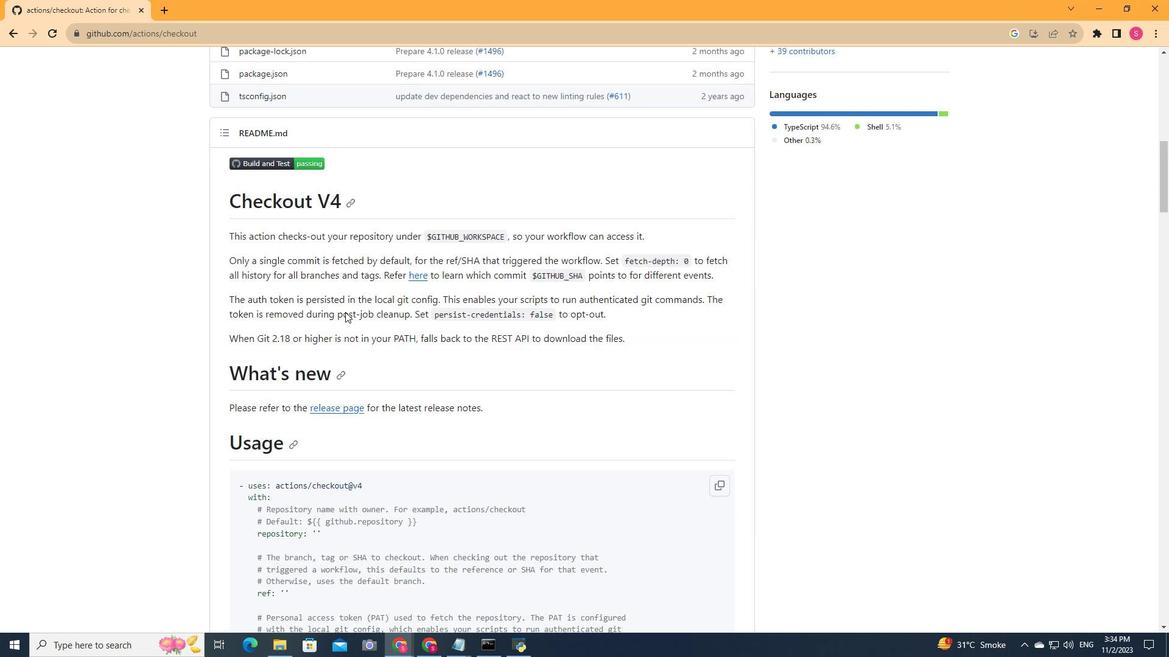 
Action: Mouse moved to (345, 312)
Screenshot: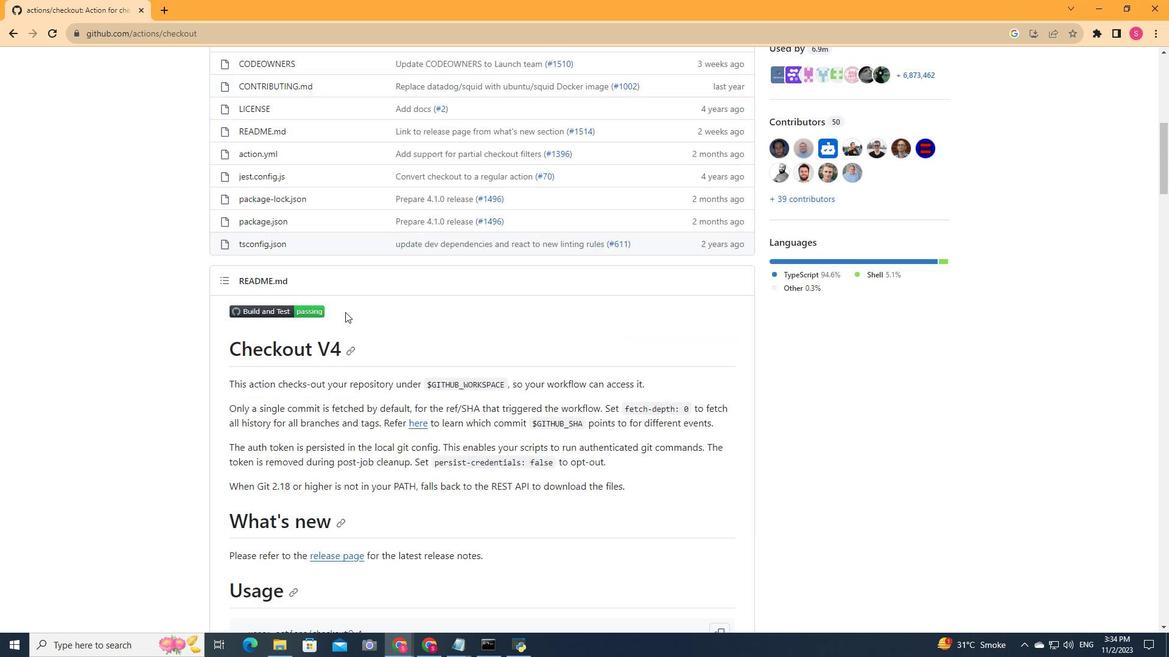 
